 Task: Set up a 75-minute marketing strategy session to discuss upcoming campaigns and market trends.
Action: Mouse pressed left at (513, 180)
Screenshot: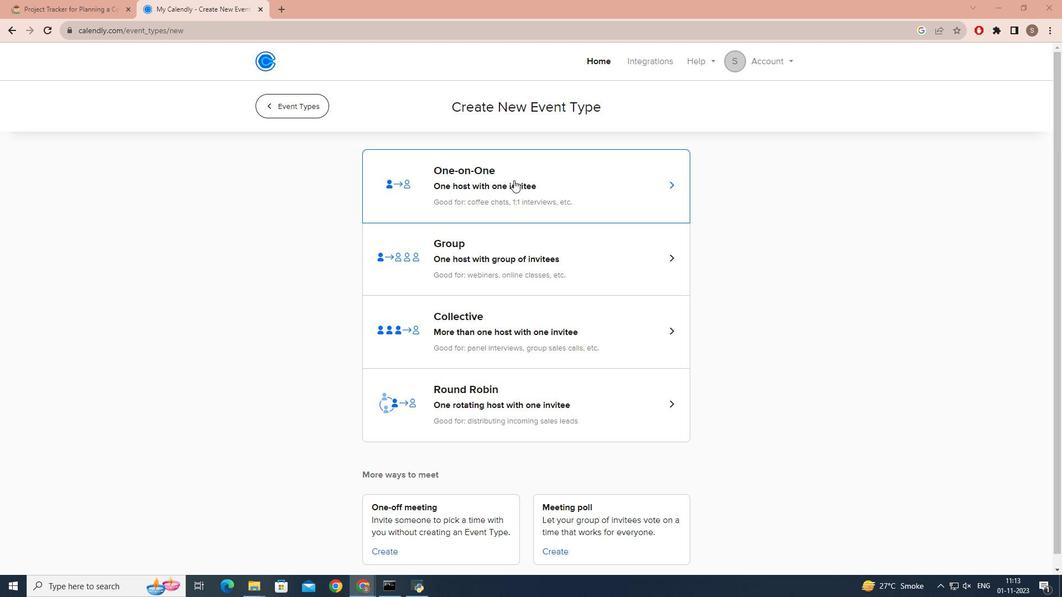 
Action: Mouse moved to (377, 257)
Screenshot: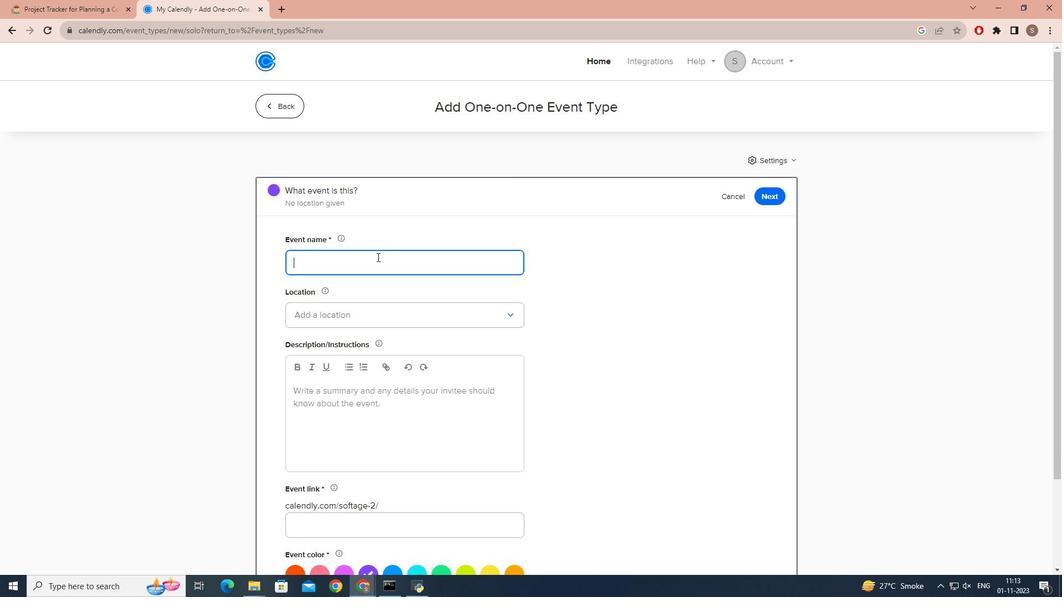 
Action: Mouse pressed left at (377, 257)
Screenshot: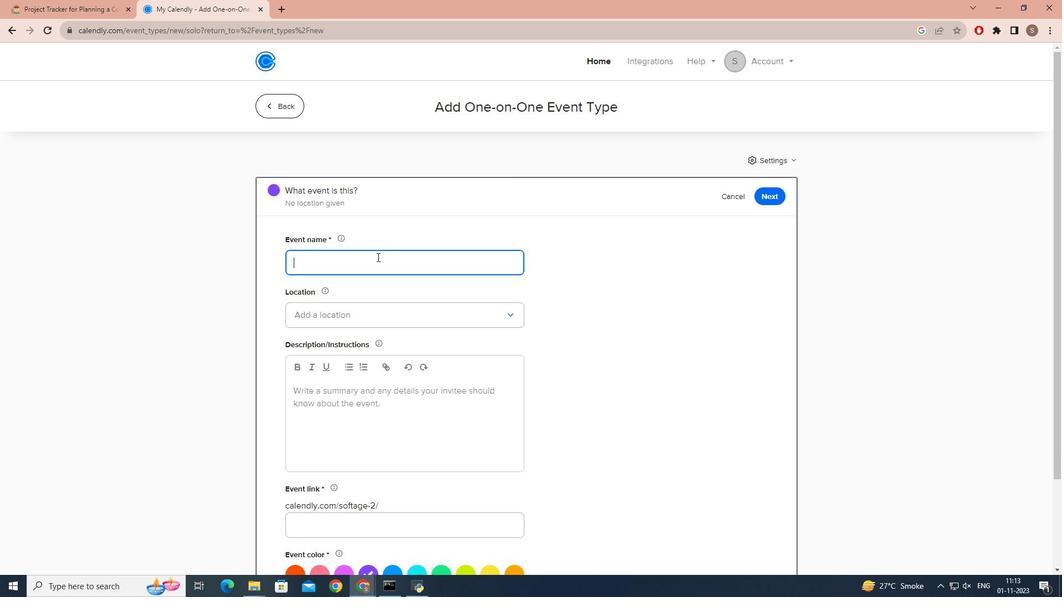 
Action: Key pressed <Key.caps_lock>M<Key.caps_lock>arketing<Key.space><Key.caps_lock>S<Key.caps_lock>trategy<Key.space><Key.caps_lock>S<Key.caps_lock>ession<Key.space>for<Key.space><Key.caps_lock>C<Key.caps_lock>ampaigns<Key.space>and<Key.space><Key.caps_lock>M<Key.caps_lock>arket<Key.space><Key.caps_lock>T<Key.caps_lock>rends
Screenshot: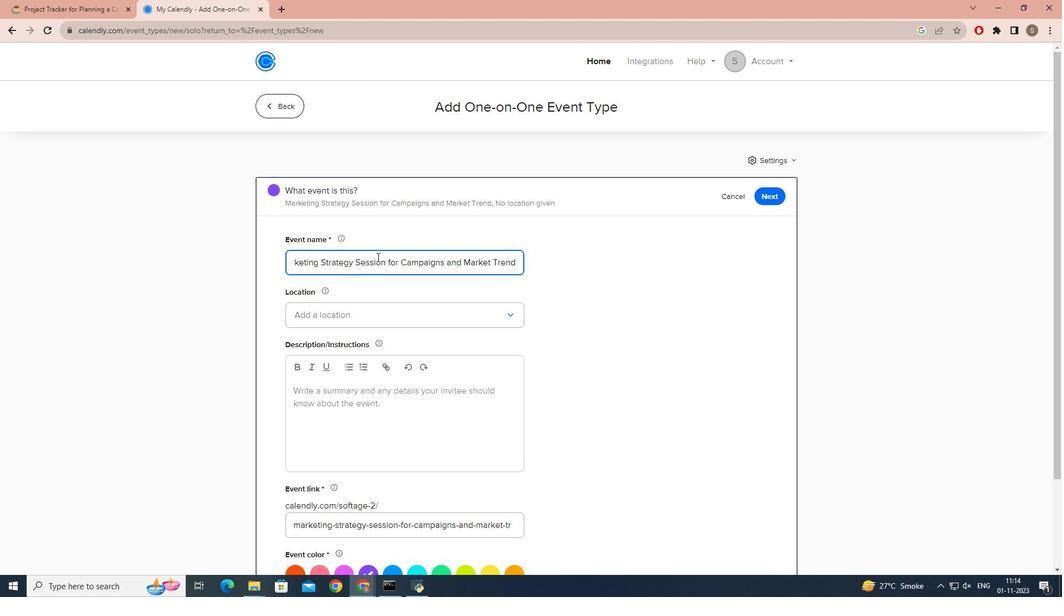 
Action: Mouse moved to (579, 346)
Screenshot: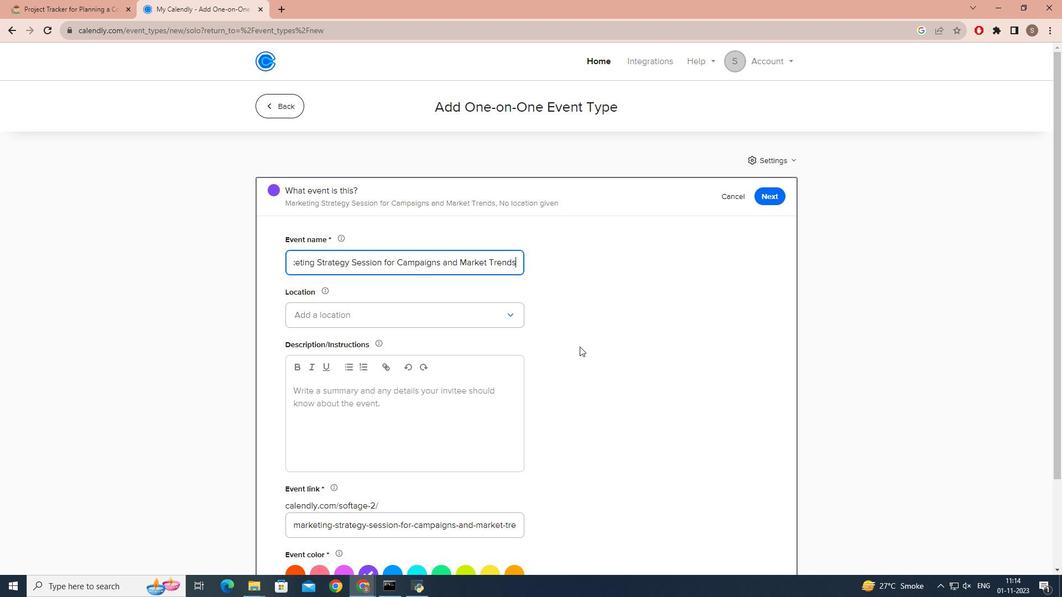 
Action: Mouse pressed left at (579, 346)
Screenshot: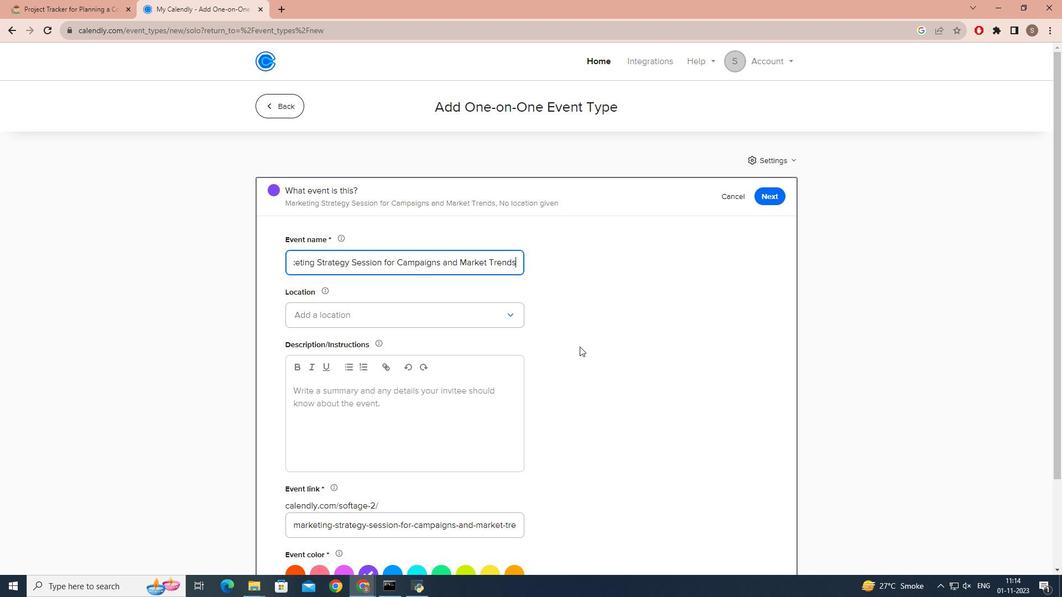 
Action: Mouse moved to (418, 321)
Screenshot: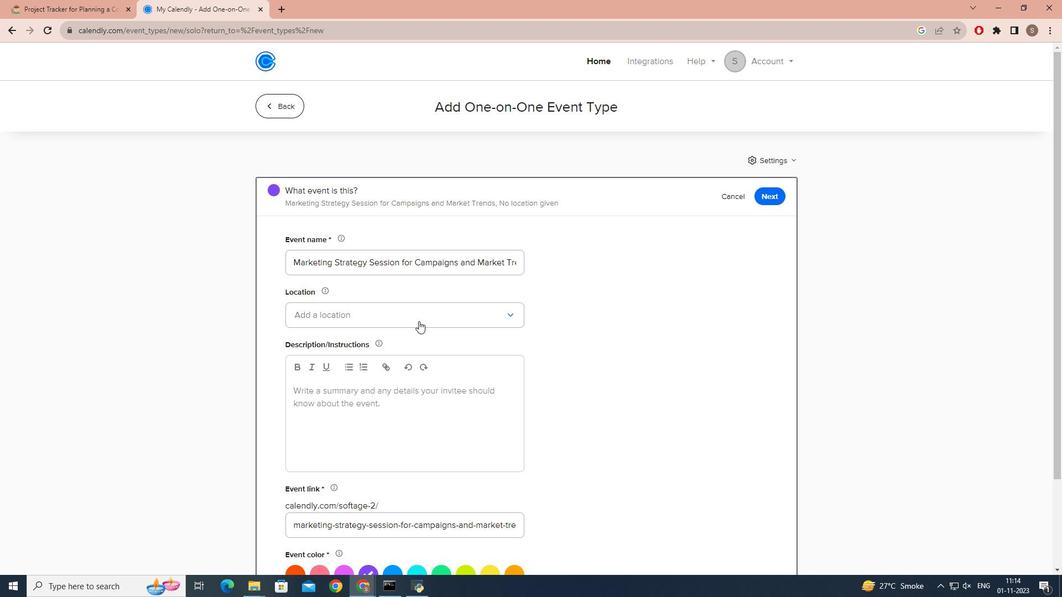 
Action: Mouse pressed left at (418, 321)
Screenshot: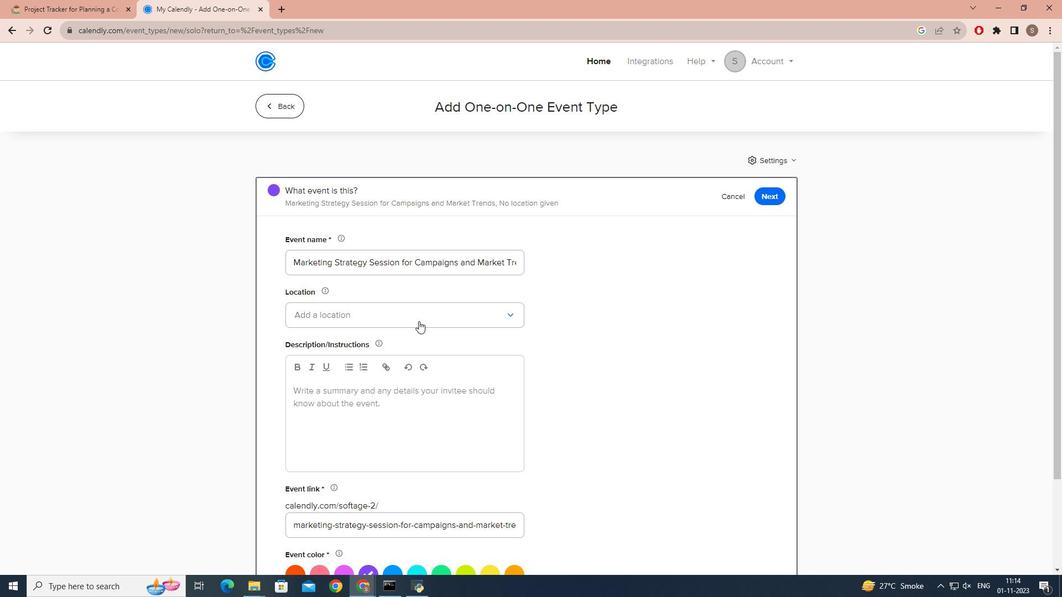
Action: Mouse moved to (410, 402)
Screenshot: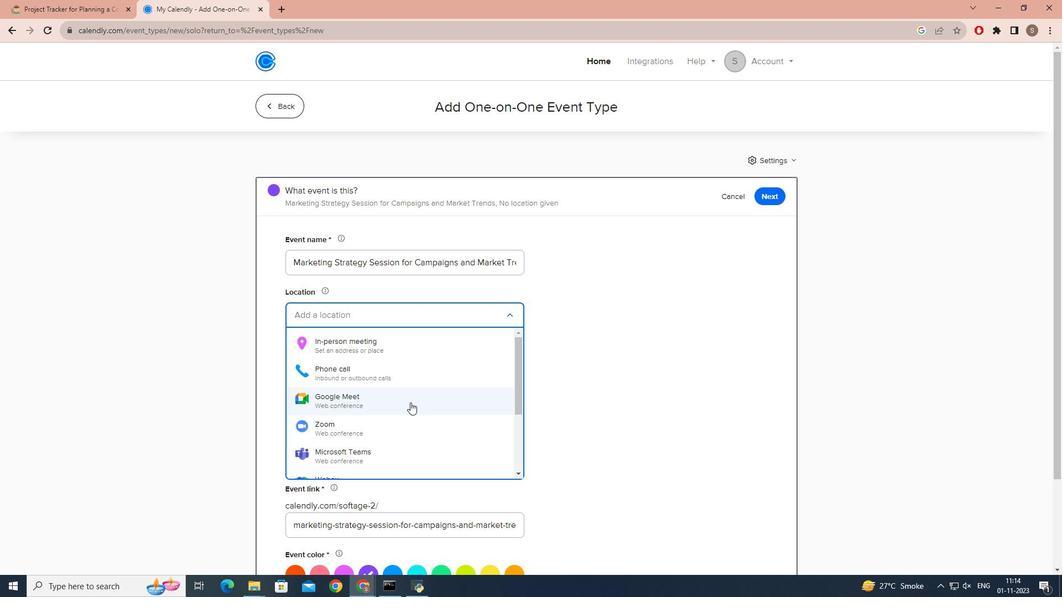 
Action: Mouse pressed left at (410, 402)
Screenshot: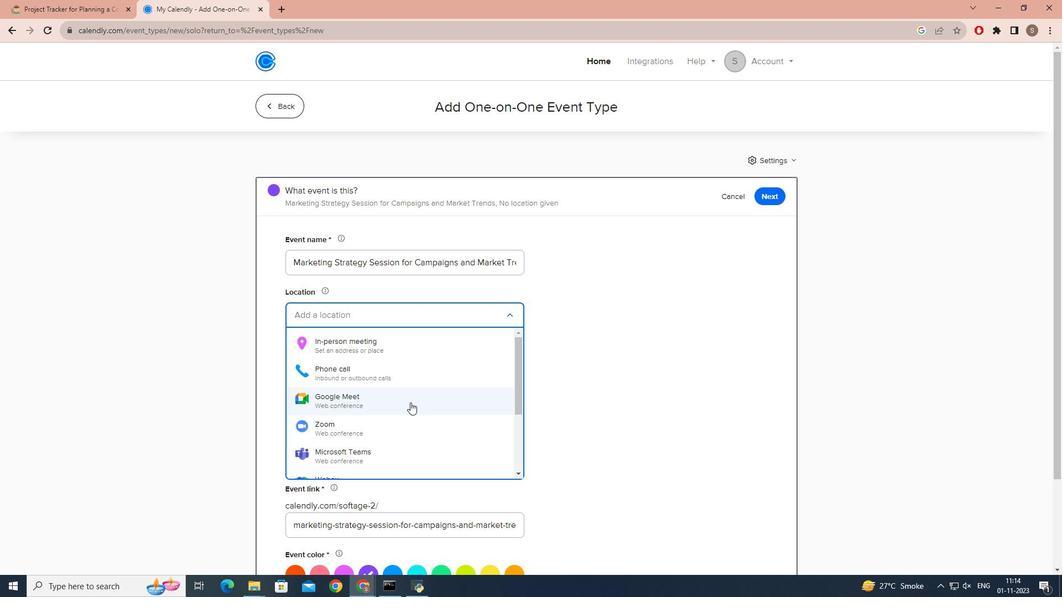 
Action: Mouse moved to (378, 420)
Screenshot: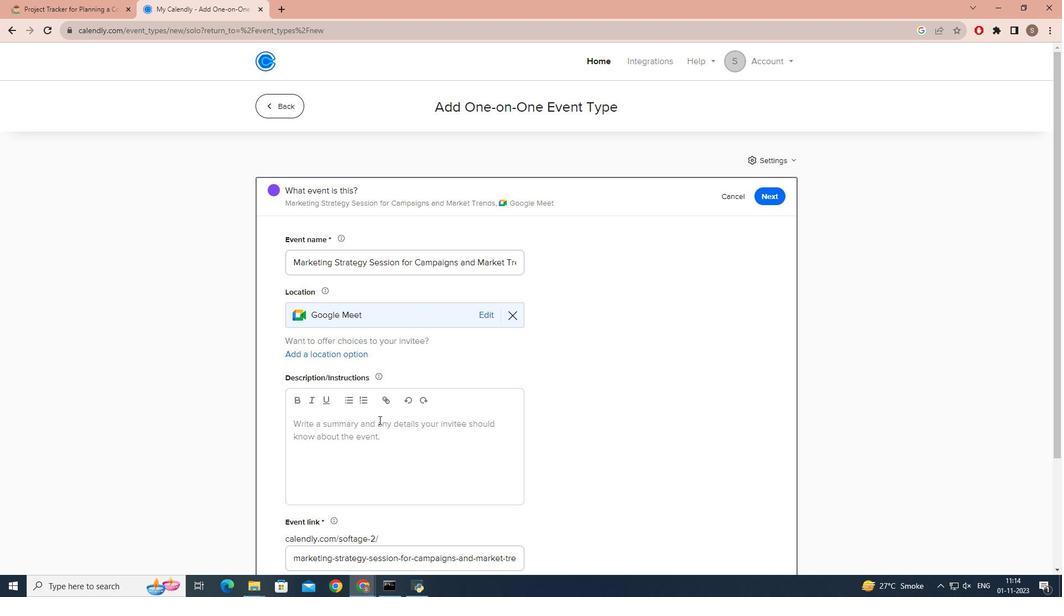 
Action: Mouse pressed left at (378, 420)
Screenshot: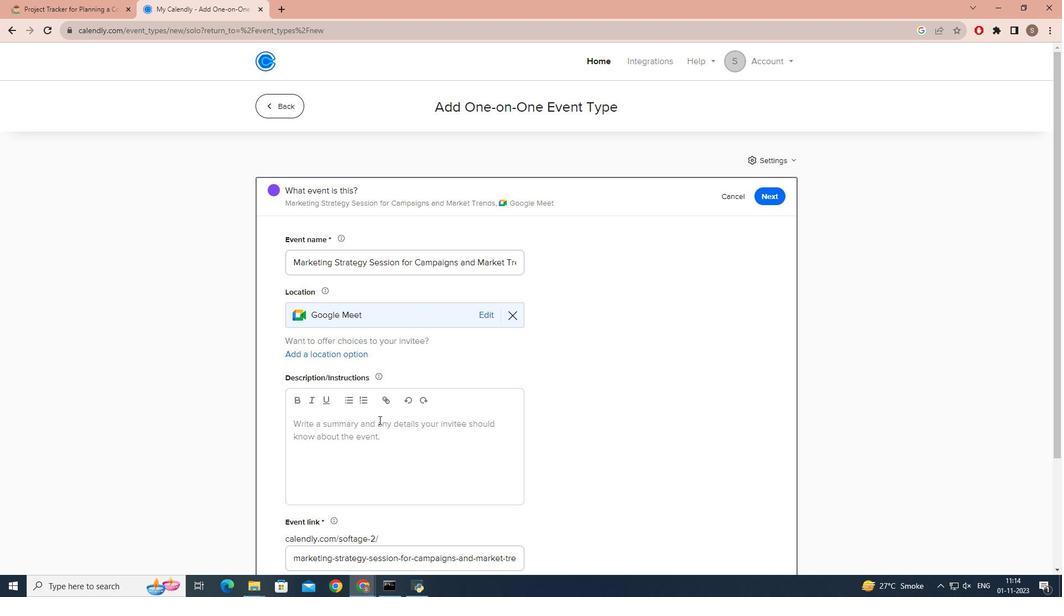 
Action: Mouse moved to (376, 422)
Screenshot: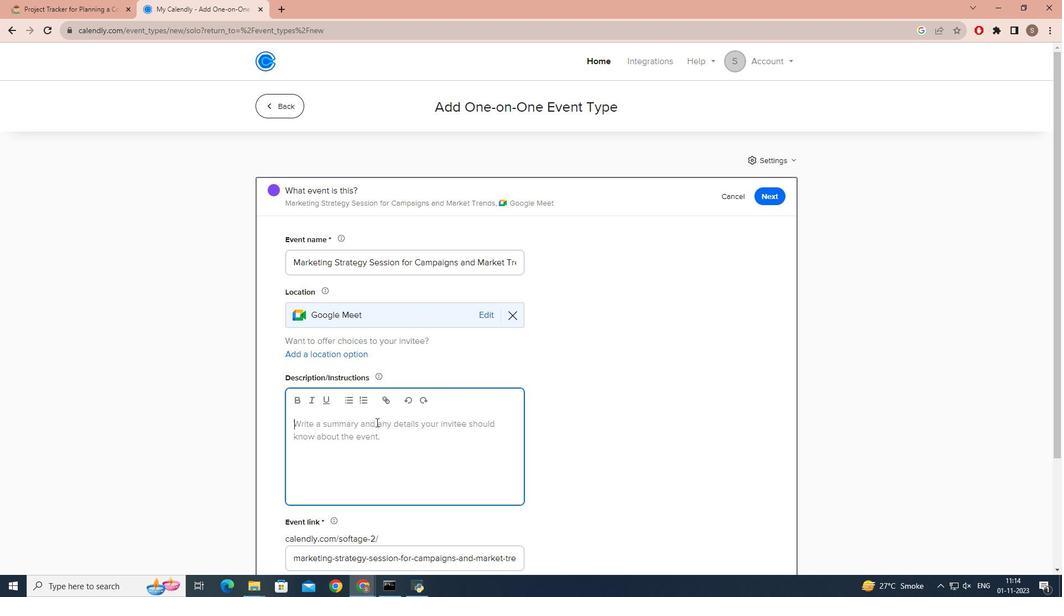 
Action: Key pressed <Key.caps_lock>T<Key.caps_lock>his<Key.space>personi<Key.backspace>alized<Key.space>meeting<Key.space>is<Key.space>designed<Key.space>to<Key.space>delve<Key.space>into<Key.space>upcoming<Key.space>campaigns,<Key.space>explore<Key.space>market<Key.space>trends,<Key.space>and<Key.space>collaboratively<Key.space>strategize<Key.space>for<Key.space>success
Screenshot: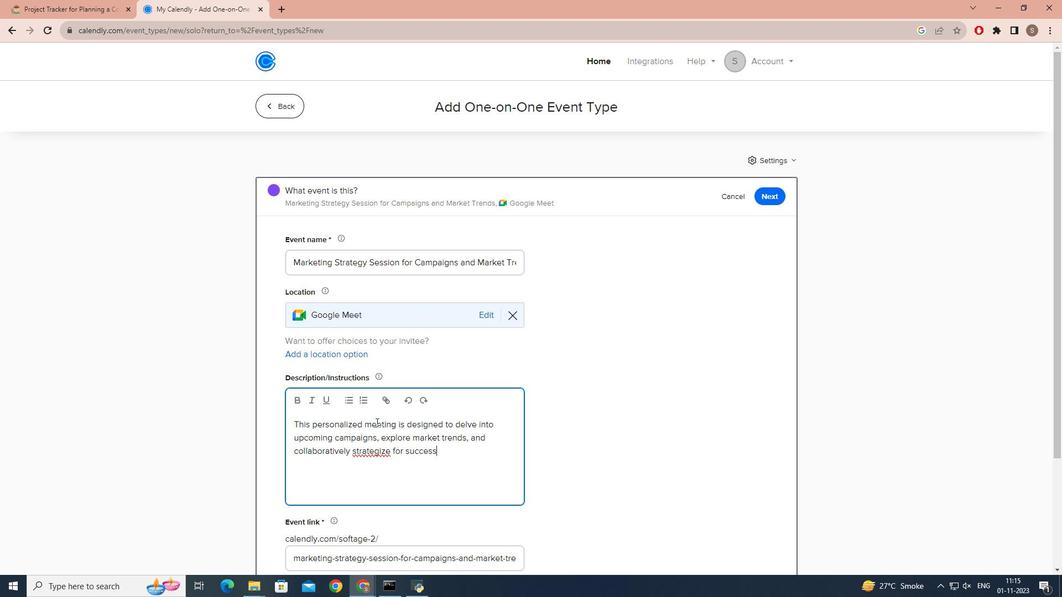 
Action: Mouse moved to (443, 453)
Screenshot: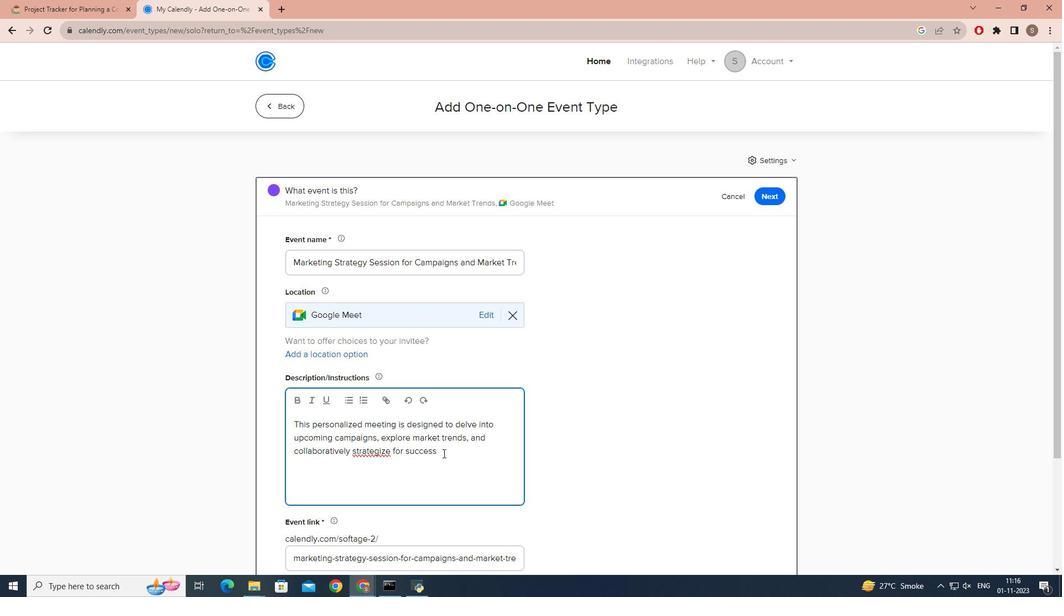 
Action: Mouse pressed left at (443, 453)
Screenshot: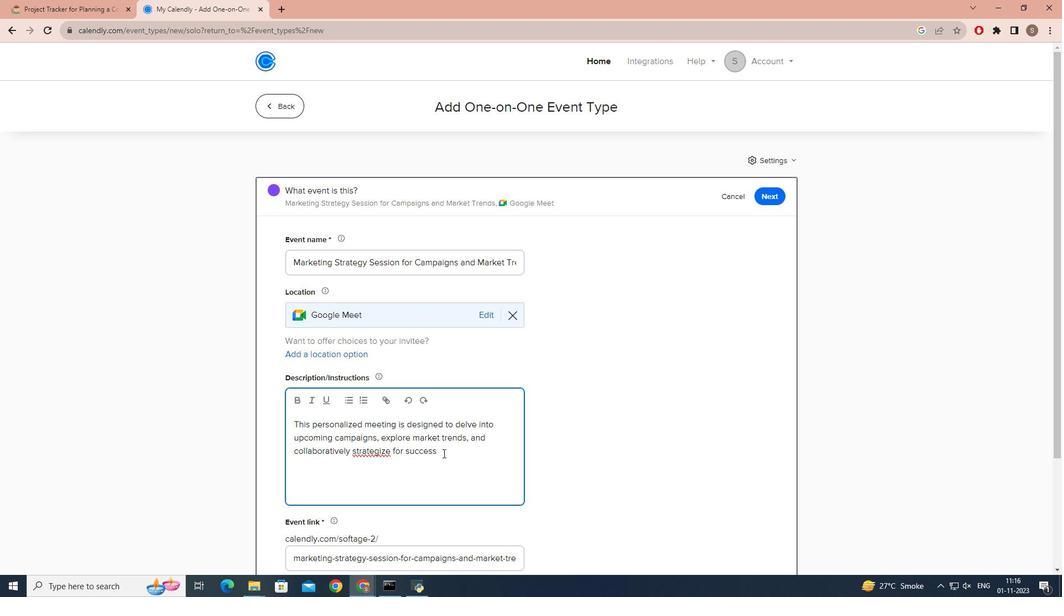 
Action: Key pressed .<Key.space><Key.caps_lock>D<Key.caps_lock>uring<Key.space>our<Key.space>session,<Key.space>we'll<Key.space>review<Key.space>previous<Key.space>campaigns,<Key.space>analyze<Key.space>market<Key.space>trends,<Key.space>plan<Key.space>upcoming<Key.space>initiatives,<Key.space>and<Key.space>outline<Key.space>actionable<Key.space>strategies<Key.space>to<Key.space>drive<Key.space>your<Key.space>marketing<Key.space>eforts<Key.backspace><Key.backspace><Key.backspace><Key.backspace>forts<Key.space>forward.<Key.space><Key.caps_lock>L<Key.caps_lock>ooking<Key.space>forward<Key.space>to<Key.space>a<Key.space>productive<Key.space>and<Key.space>insightful<Key.space>discussion.<Key.space>
Screenshot: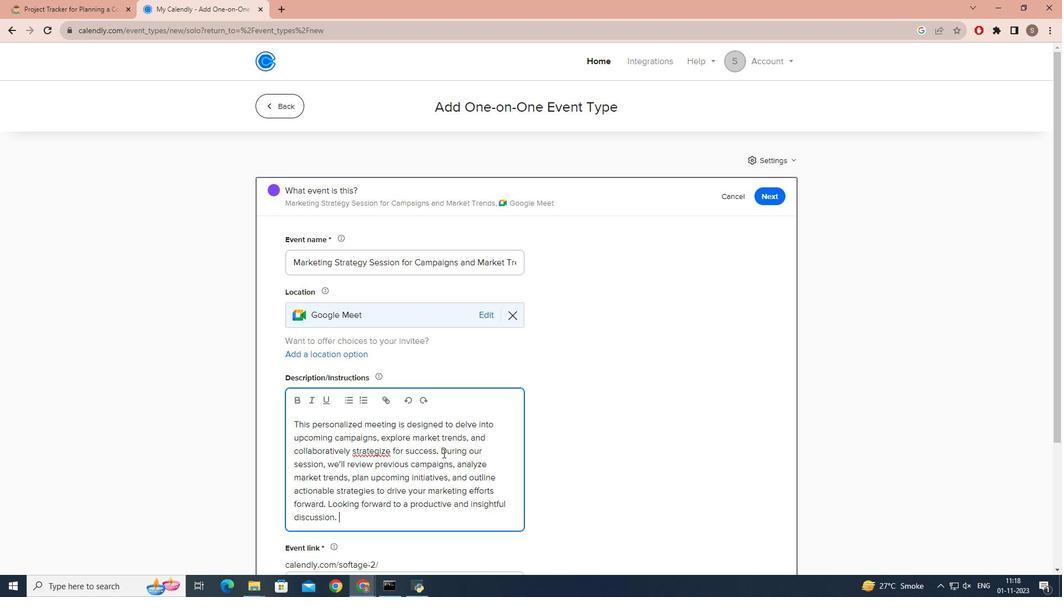 
Action: Mouse moved to (476, 456)
Screenshot: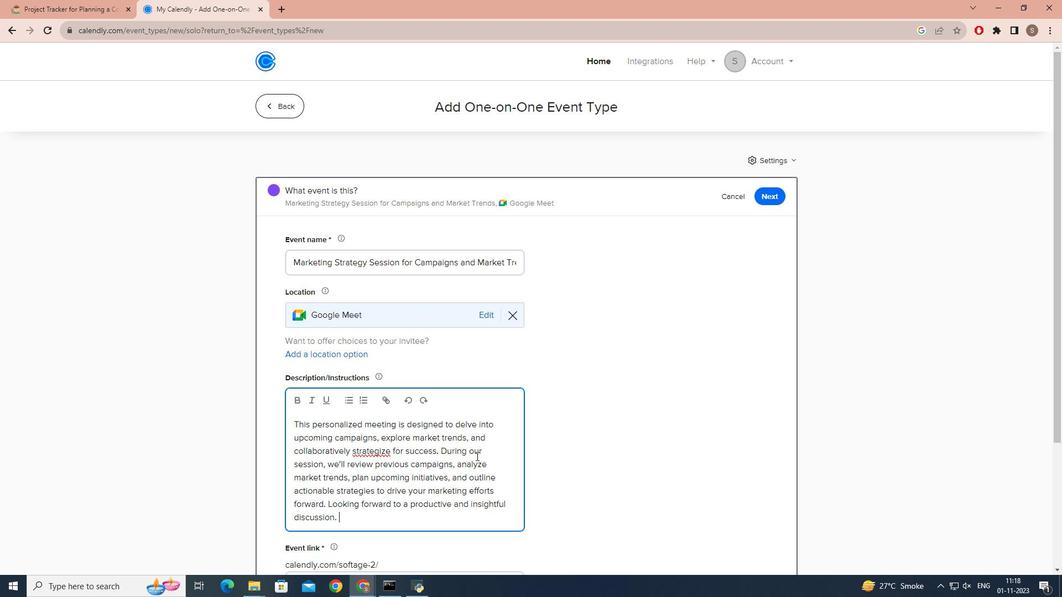 
Action: Mouse scrolled (476, 455) with delta (0, 0)
Screenshot: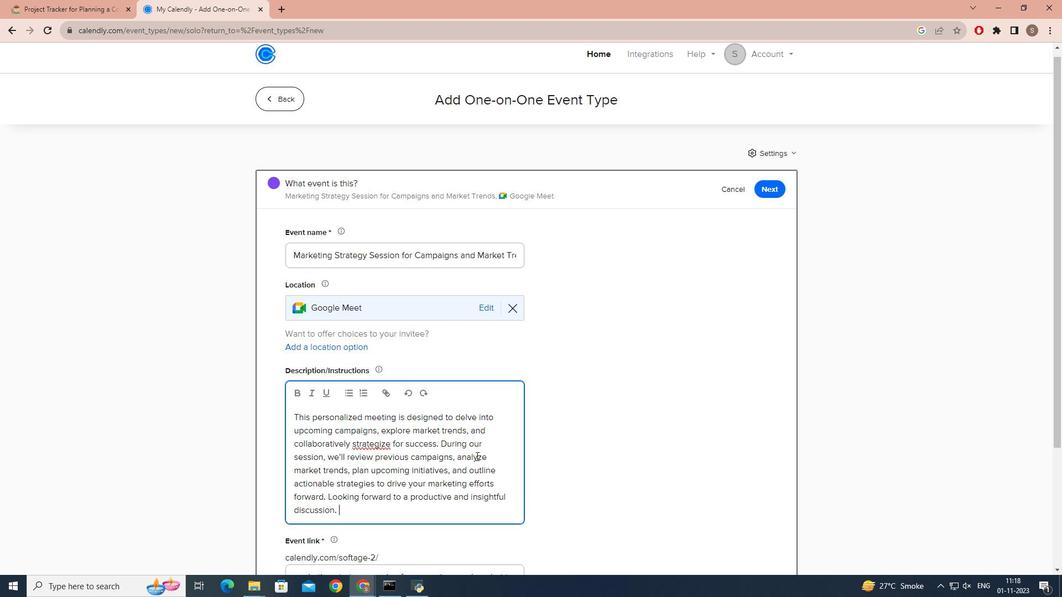 
Action: Mouse moved to (473, 457)
Screenshot: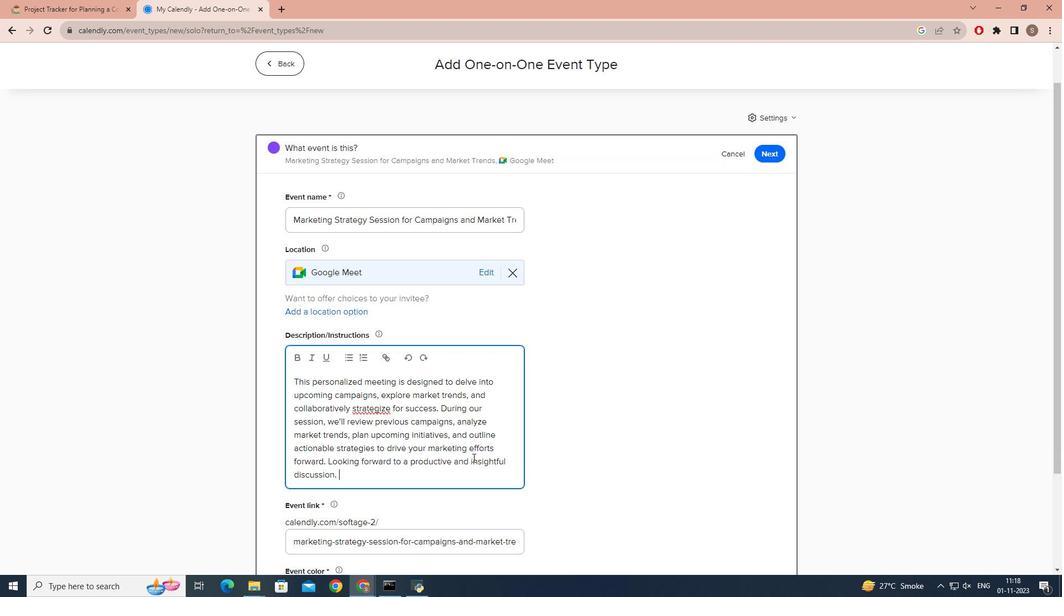 
Action: Mouse scrolled (473, 456) with delta (0, 0)
Screenshot: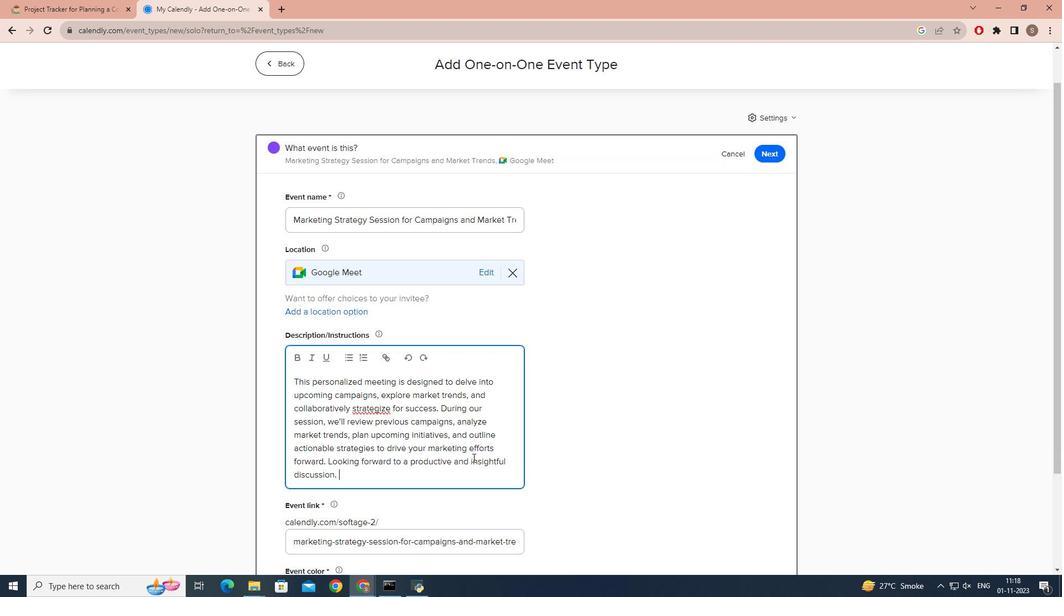 
Action: Mouse moved to (474, 526)
Screenshot: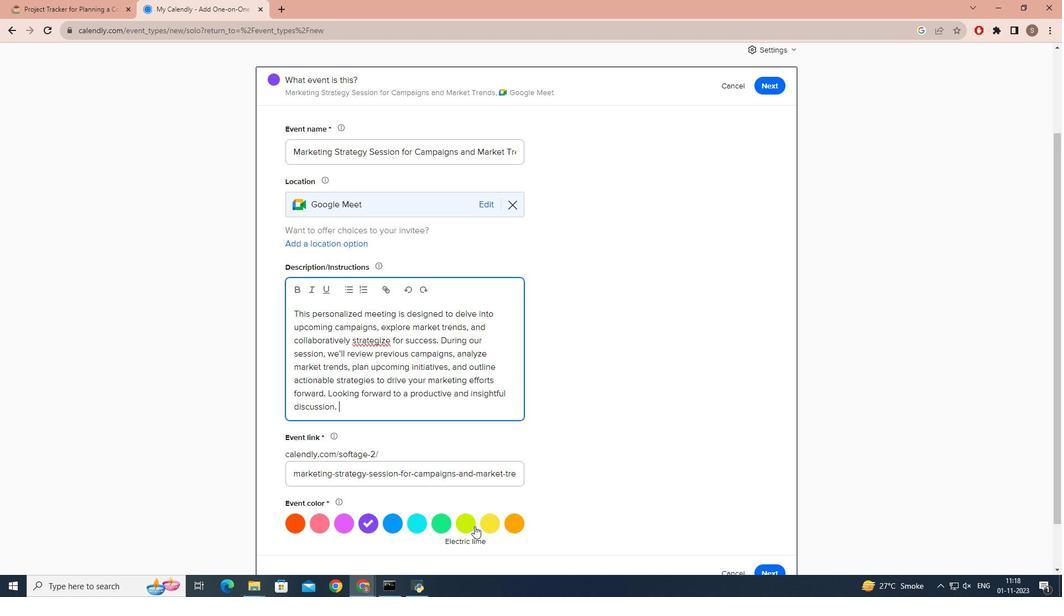 
Action: Mouse pressed left at (474, 526)
Screenshot: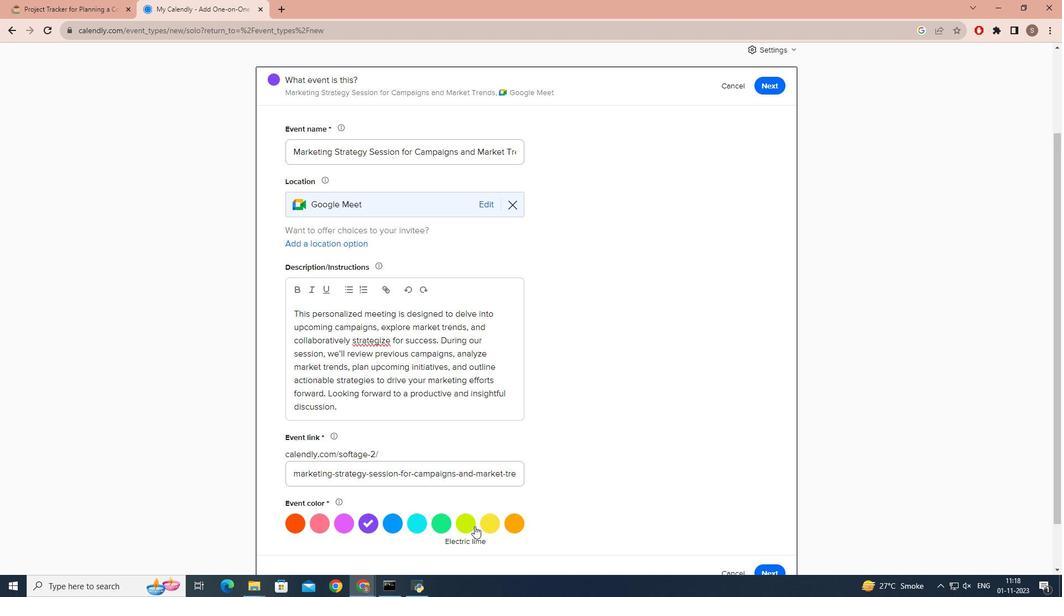 
Action: Mouse moved to (689, 534)
Screenshot: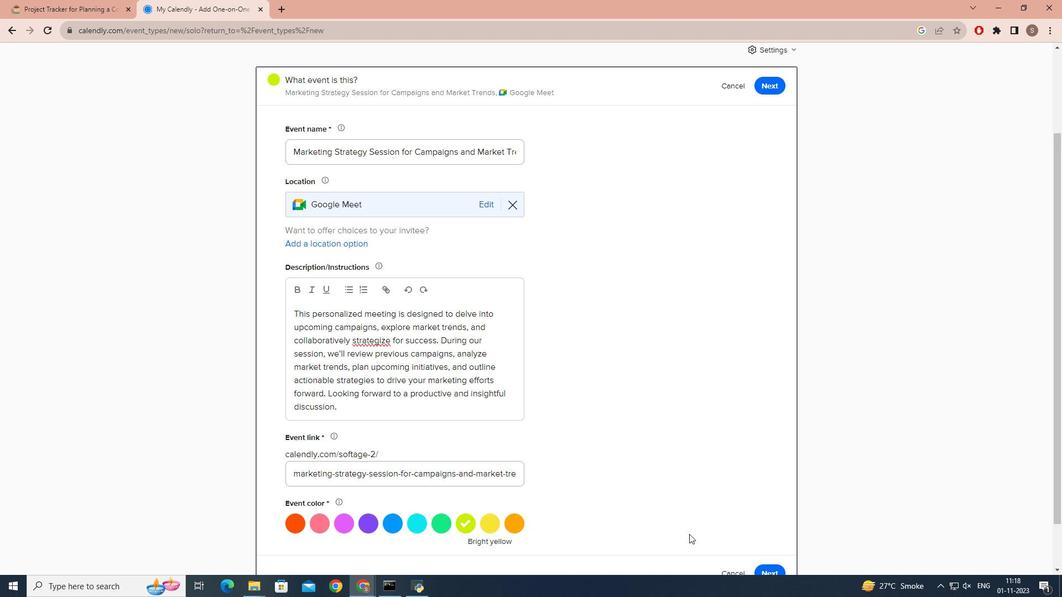 
Action: Mouse scrolled (689, 533) with delta (0, 0)
Screenshot: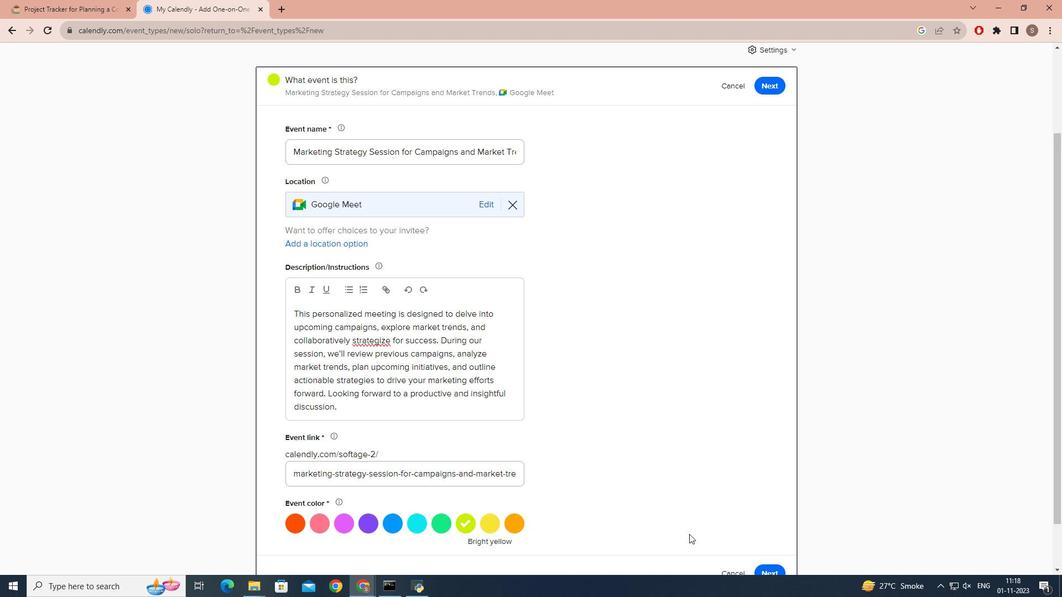 
Action: Mouse scrolled (689, 533) with delta (0, 0)
Screenshot: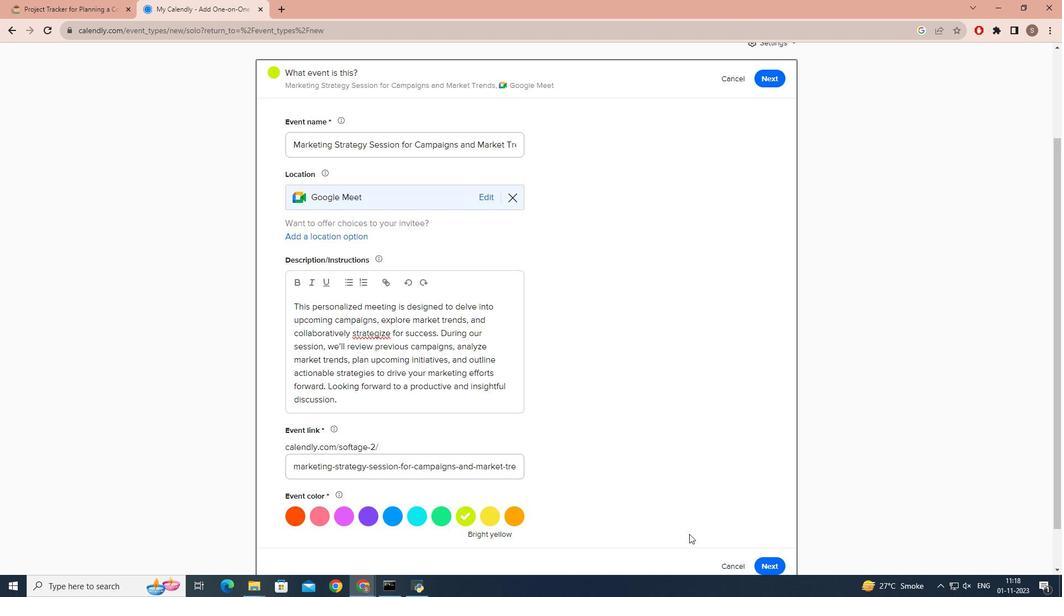 
Action: Mouse scrolled (689, 533) with delta (0, 0)
Screenshot: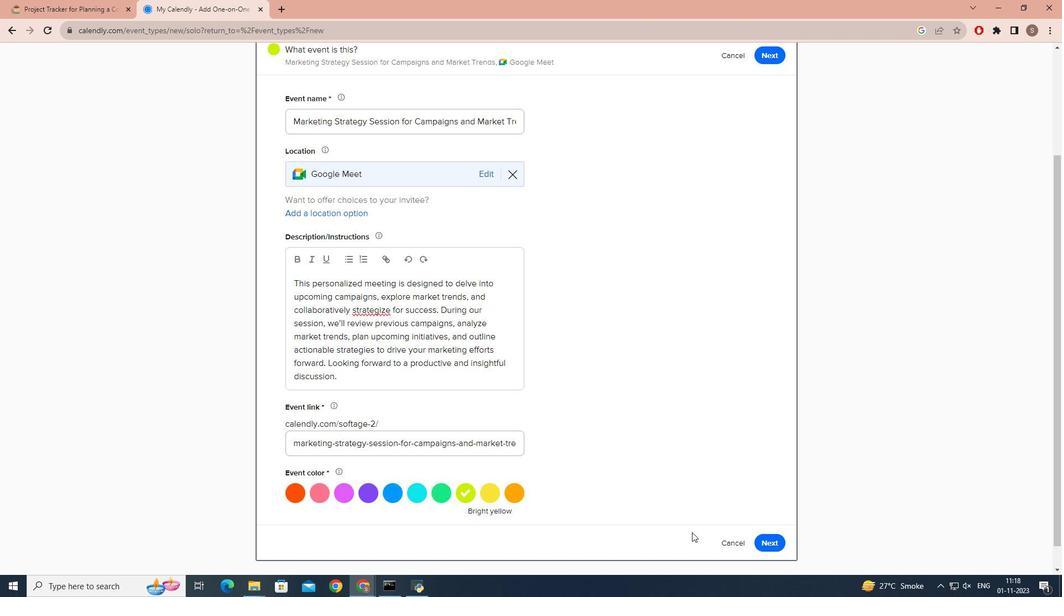 
Action: Mouse moved to (761, 515)
Screenshot: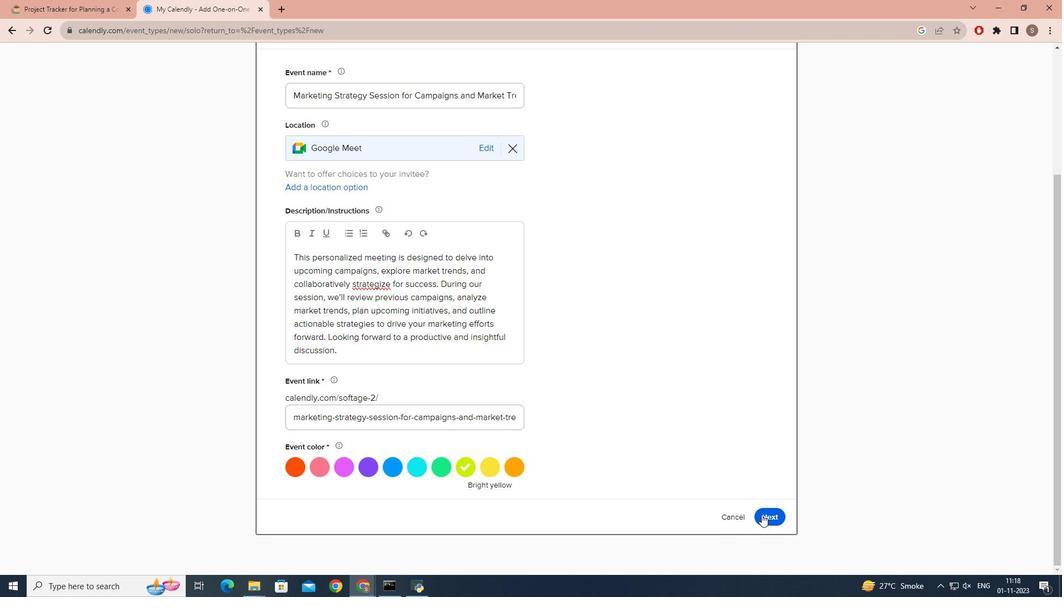 
Action: Mouse pressed left at (761, 515)
Screenshot: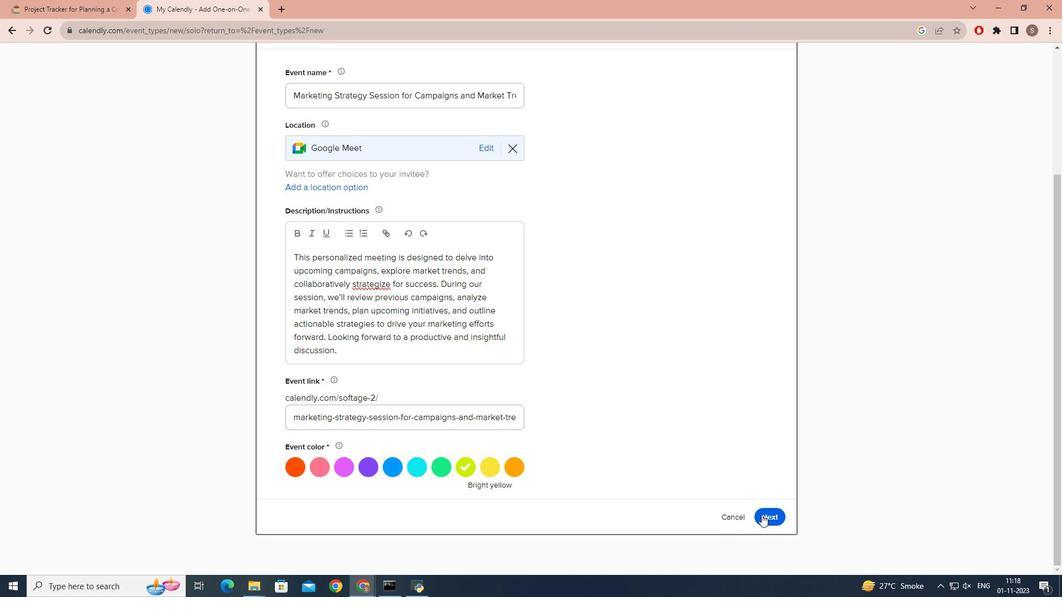 
Action: Mouse moved to (390, 116)
Screenshot: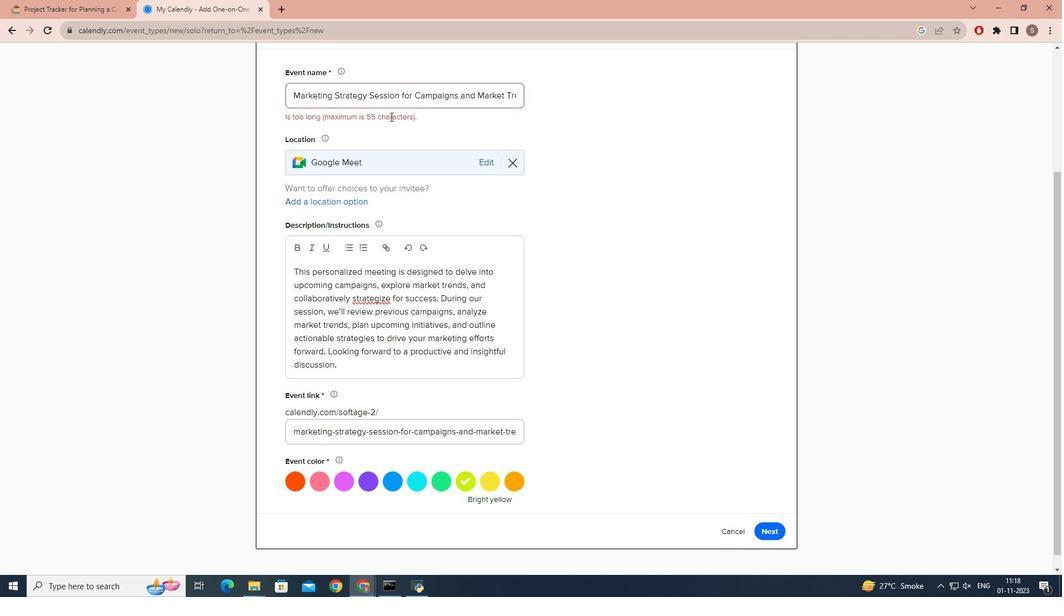 
Action: Mouse scrolled (390, 117) with delta (0, 0)
Screenshot: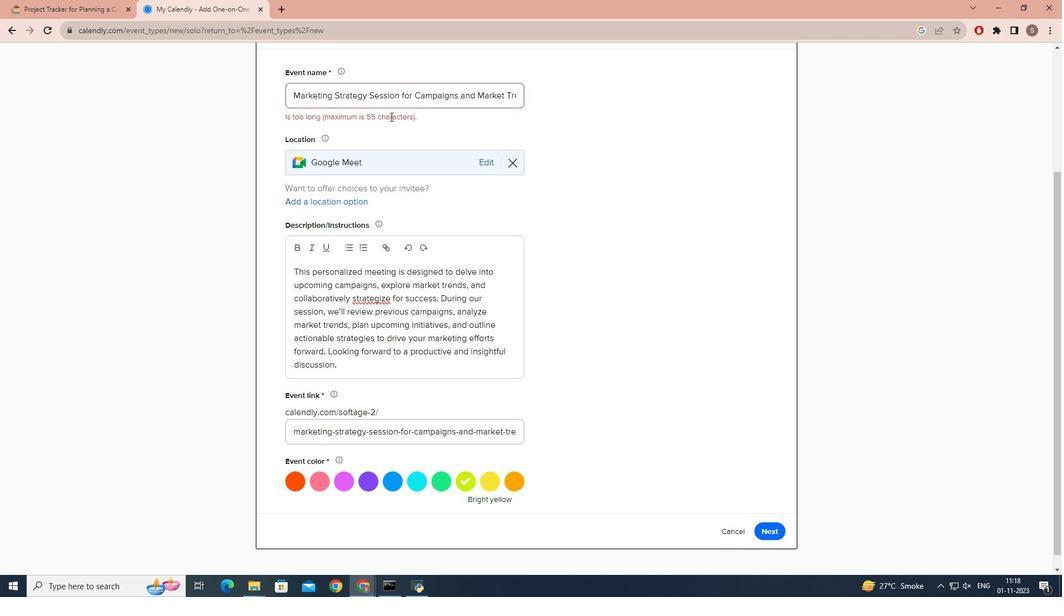 
Action: Mouse scrolled (390, 117) with delta (0, 0)
Screenshot: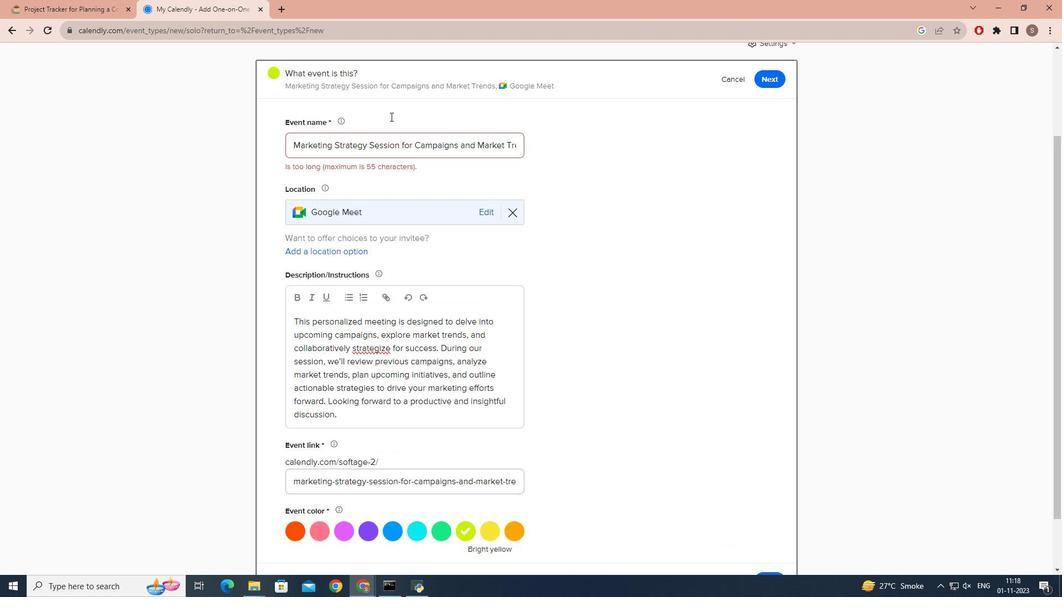 
Action: Mouse moved to (415, 205)
Screenshot: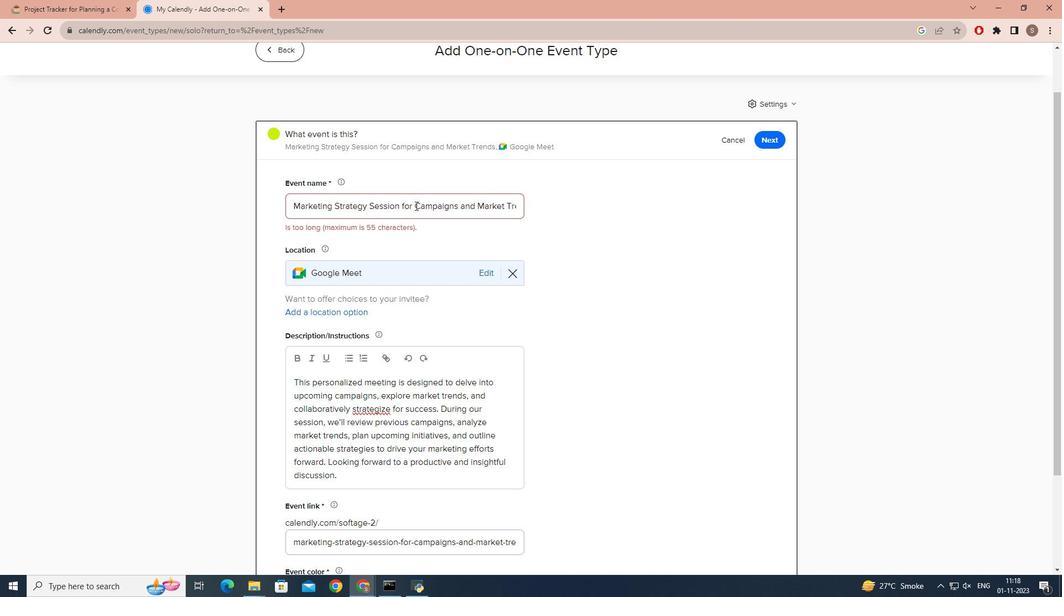 
Action: Mouse pressed left at (415, 205)
Screenshot: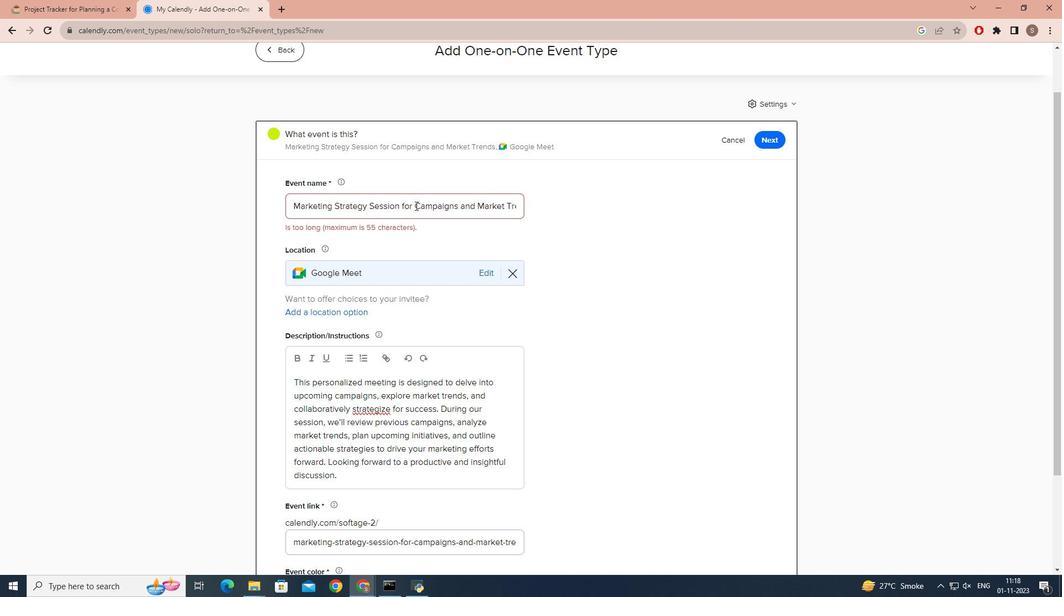
Action: Mouse moved to (476, 207)
Screenshot: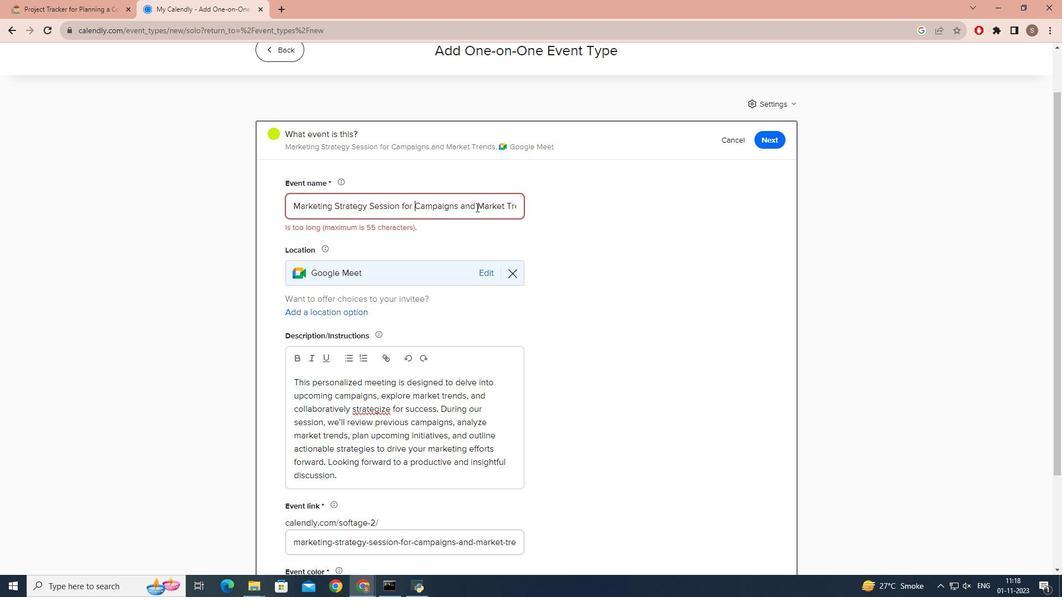 
Action: Mouse pressed left at (476, 207)
Screenshot: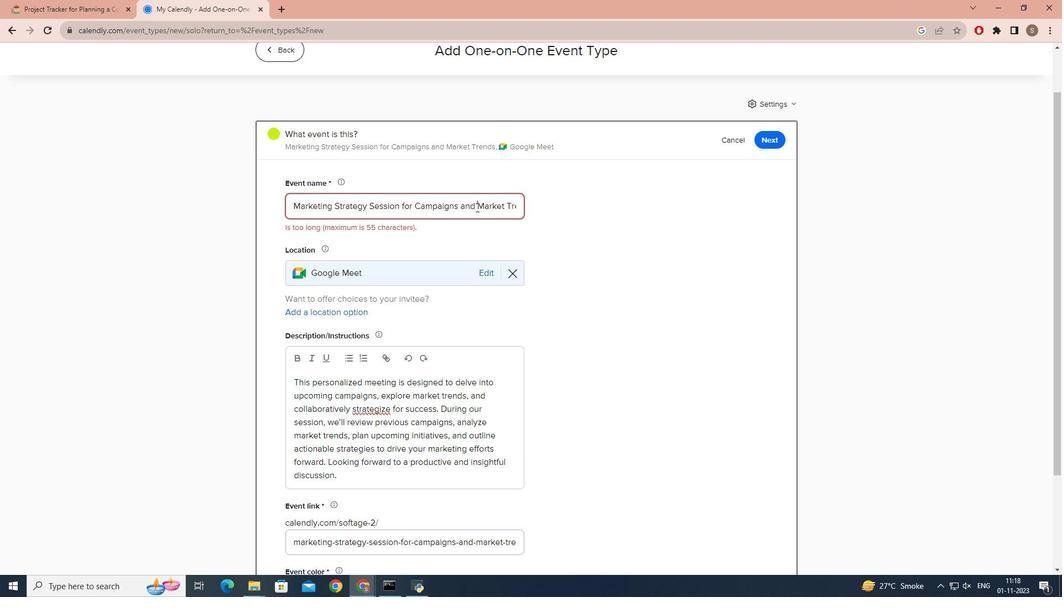 
Action: Mouse moved to (506, 206)
Screenshot: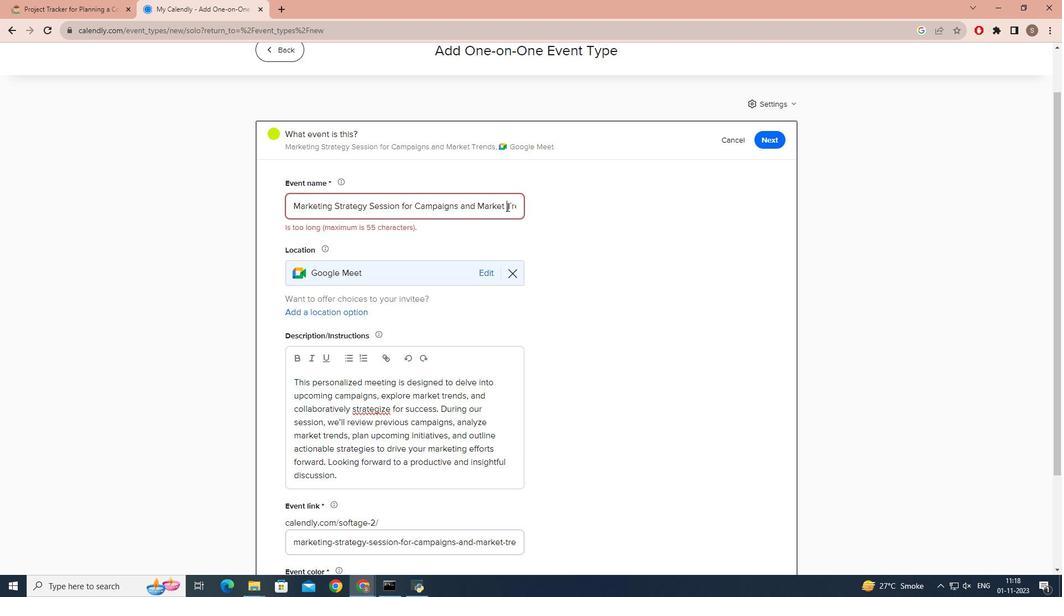 
Action: Mouse pressed left at (506, 206)
Screenshot: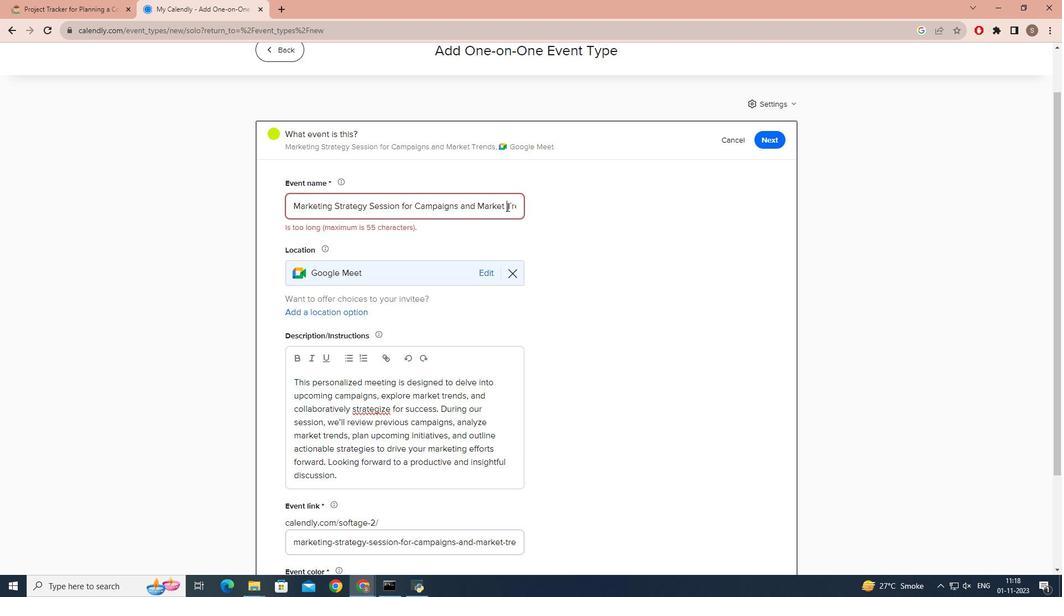 
Action: Mouse moved to (507, 206)
Screenshot: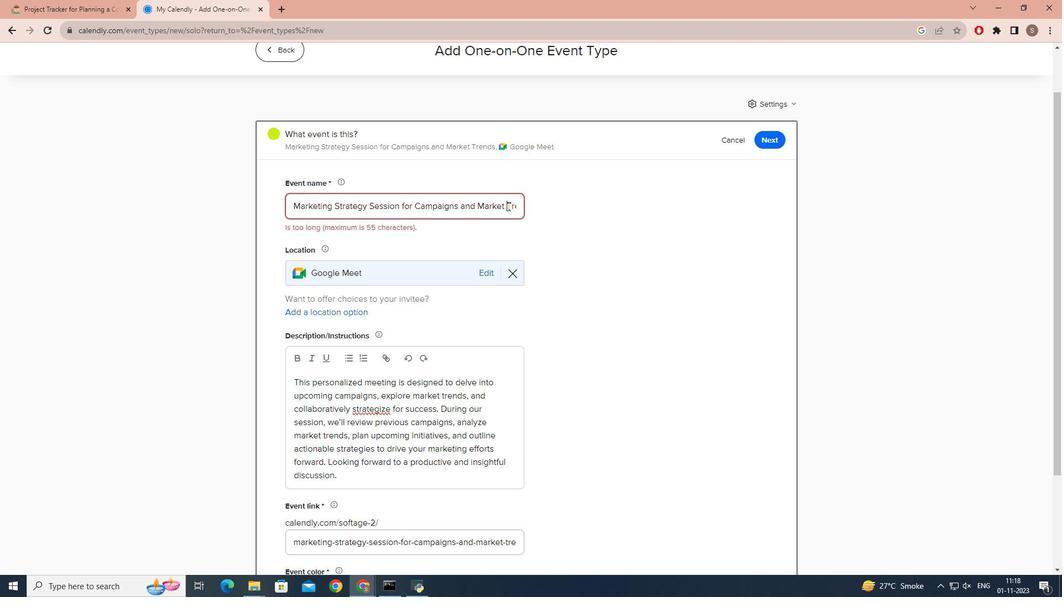 
Action: Key pressed <Key.backspace><Key.backspace><Key.backspace><Key.backspace><Key.backspace><Key.backspace><Key.backspace><Key.backspace><Key.backspace><Key.backspace><Key.backspace>
Screenshot: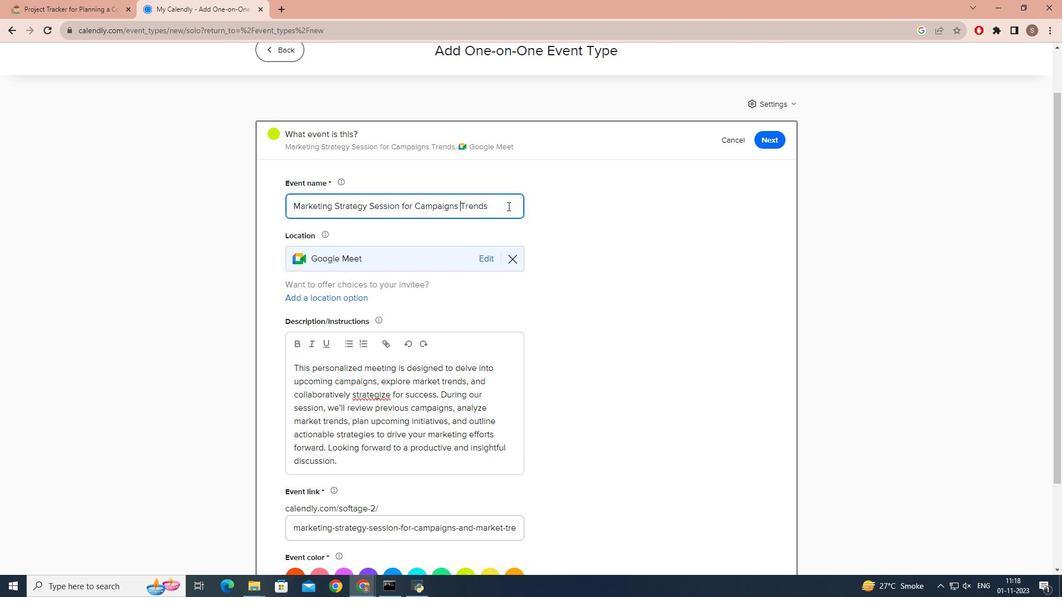 
Action: Mouse moved to (518, 231)
Screenshot: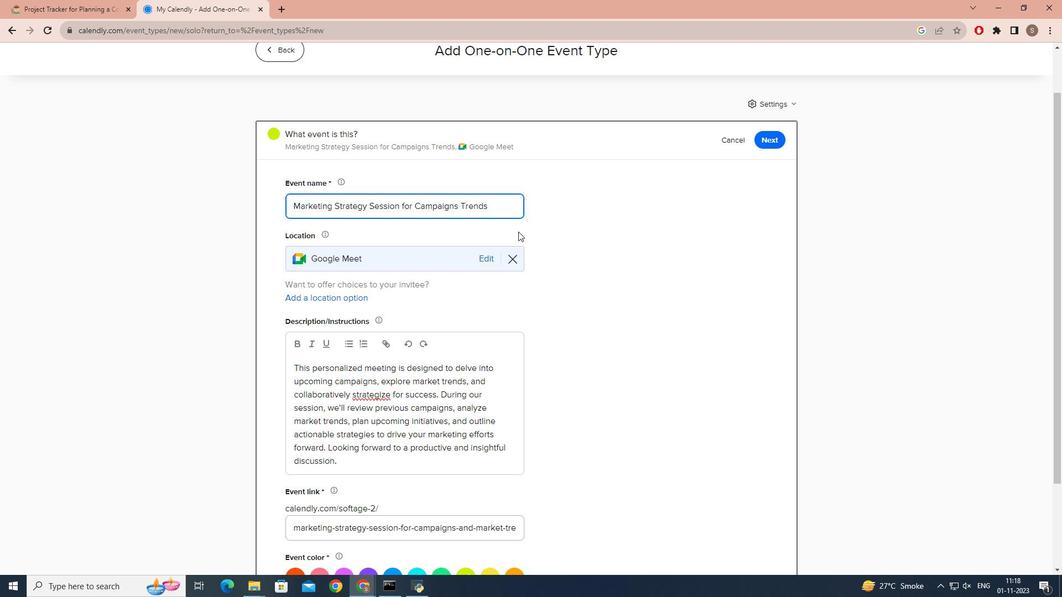 
Action: Mouse scrolled (518, 231) with delta (0, 0)
Screenshot: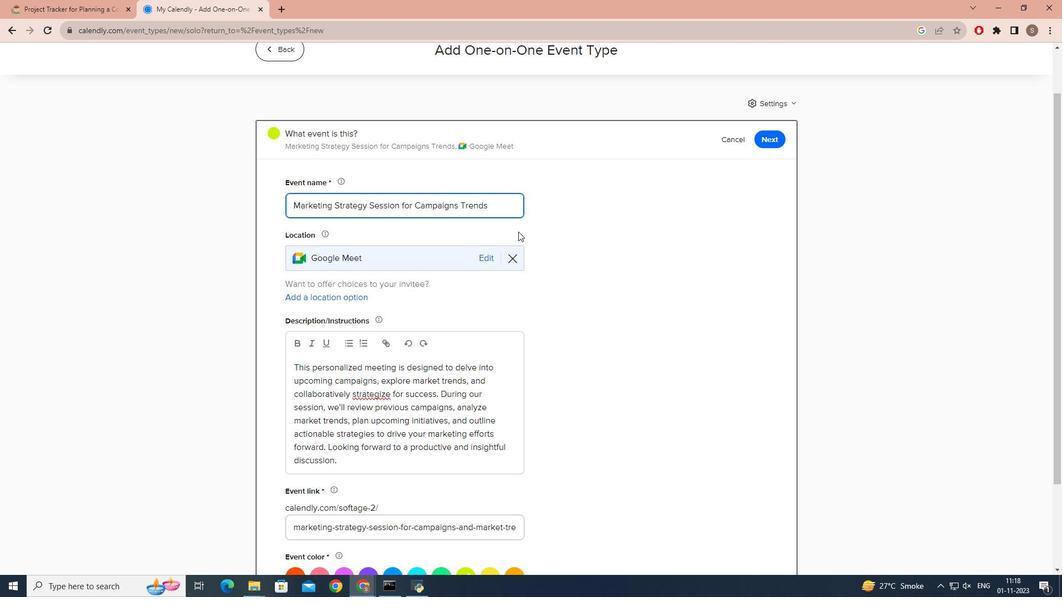 
Action: Mouse scrolled (518, 231) with delta (0, 0)
Screenshot: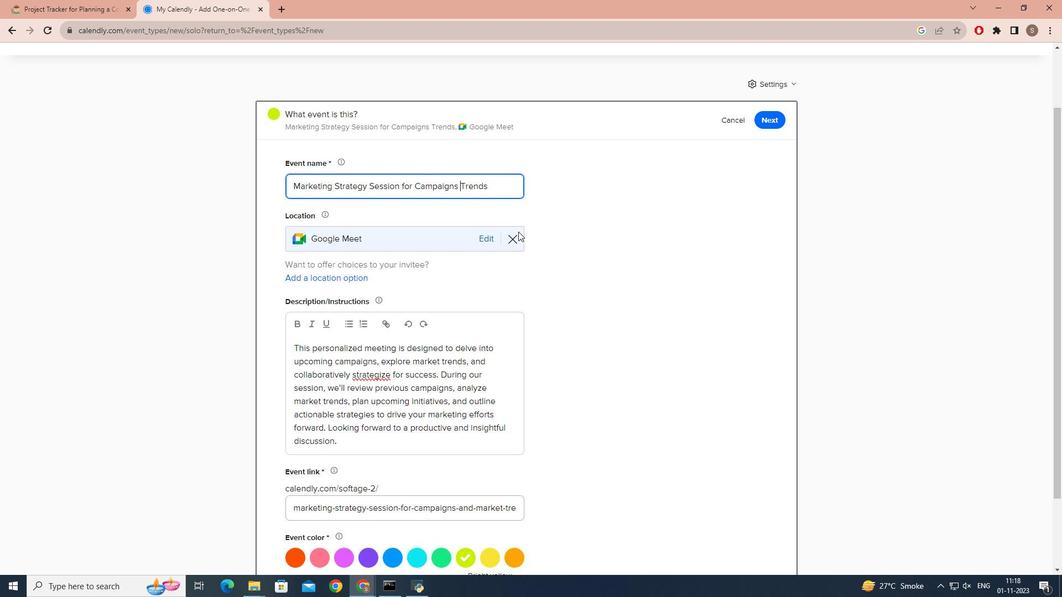 
Action: Mouse scrolled (518, 231) with delta (0, 0)
Screenshot: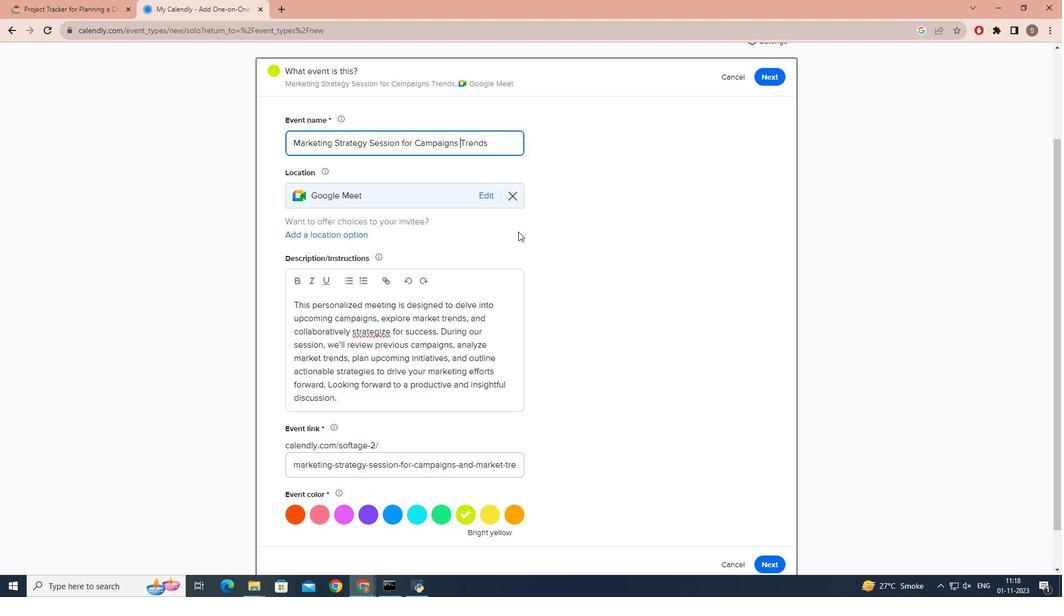 
Action: Mouse moved to (528, 253)
Screenshot: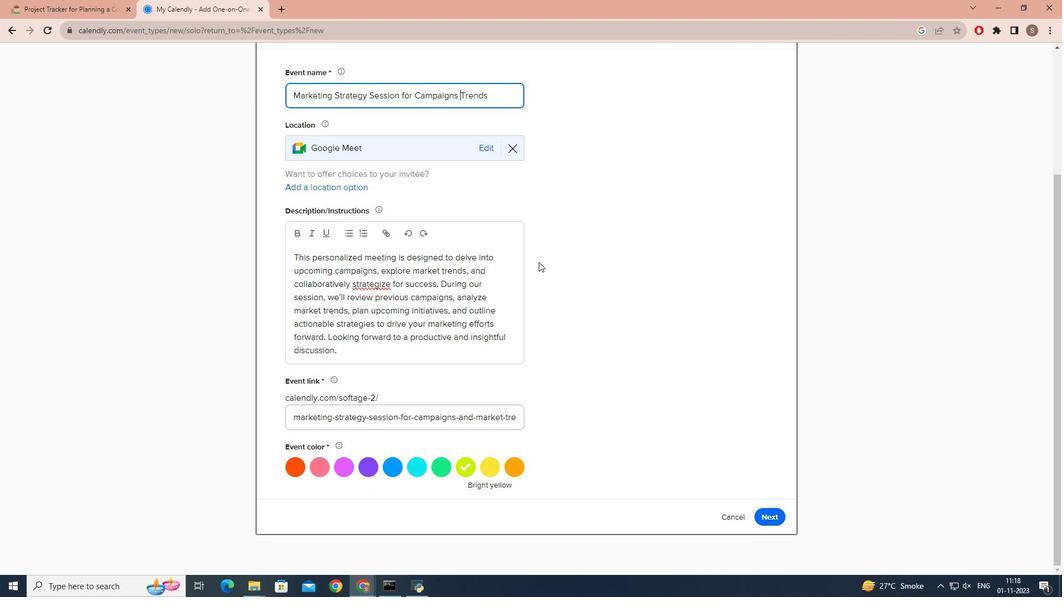 
Action: Mouse scrolled (528, 252) with delta (0, 0)
Screenshot: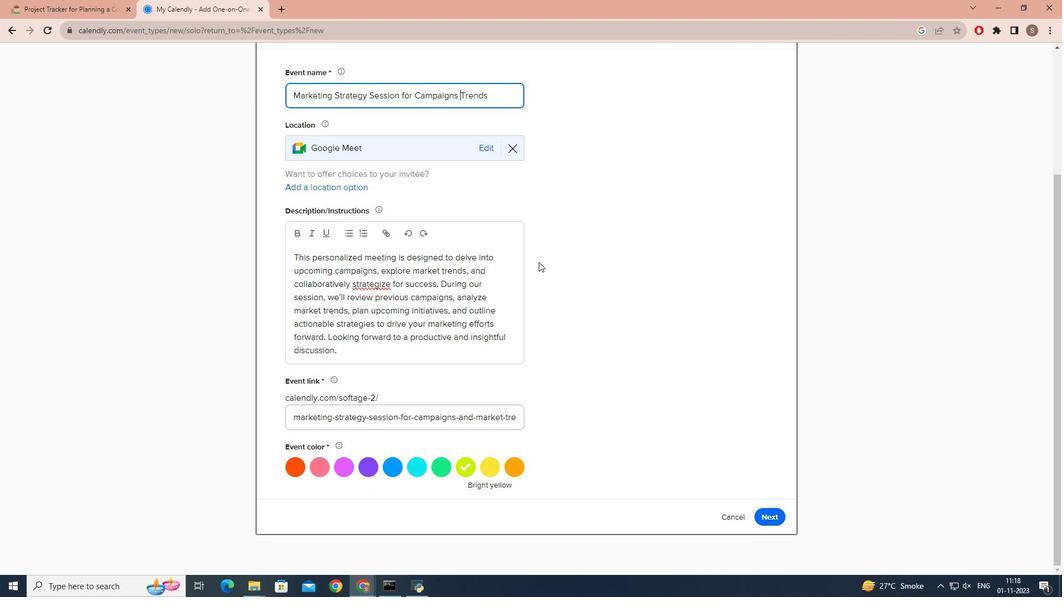 
Action: Mouse moved to (540, 264)
Screenshot: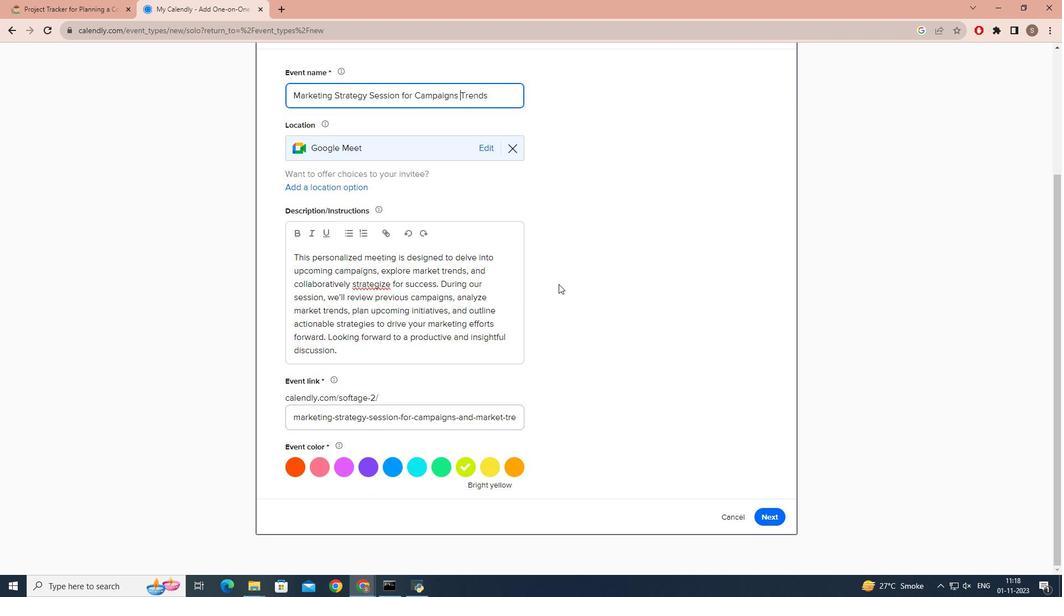 
Action: Mouse scrolled (540, 263) with delta (0, 0)
Screenshot: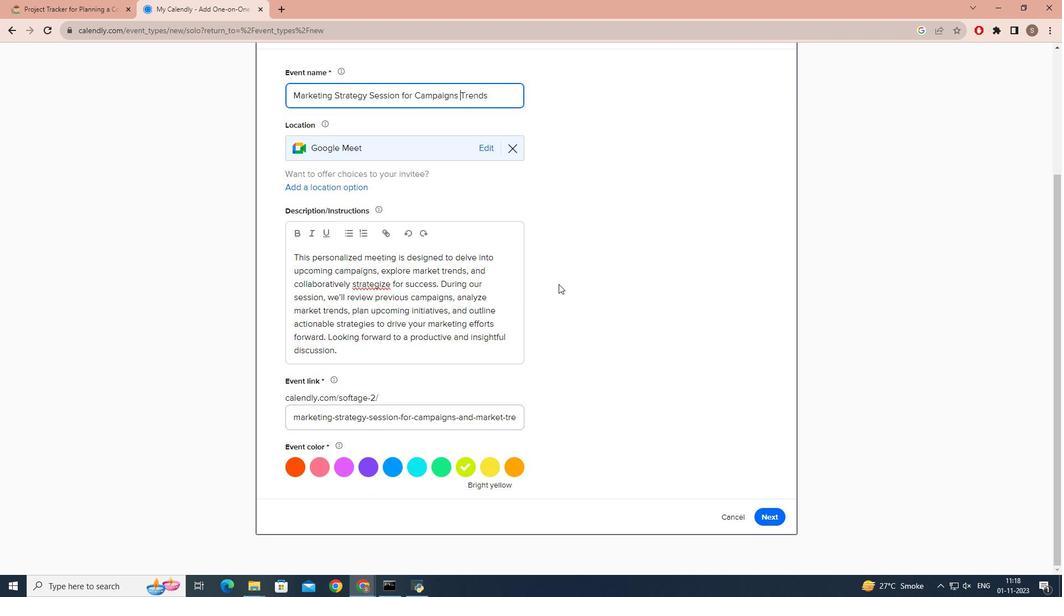 
Action: Mouse moved to (767, 511)
Screenshot: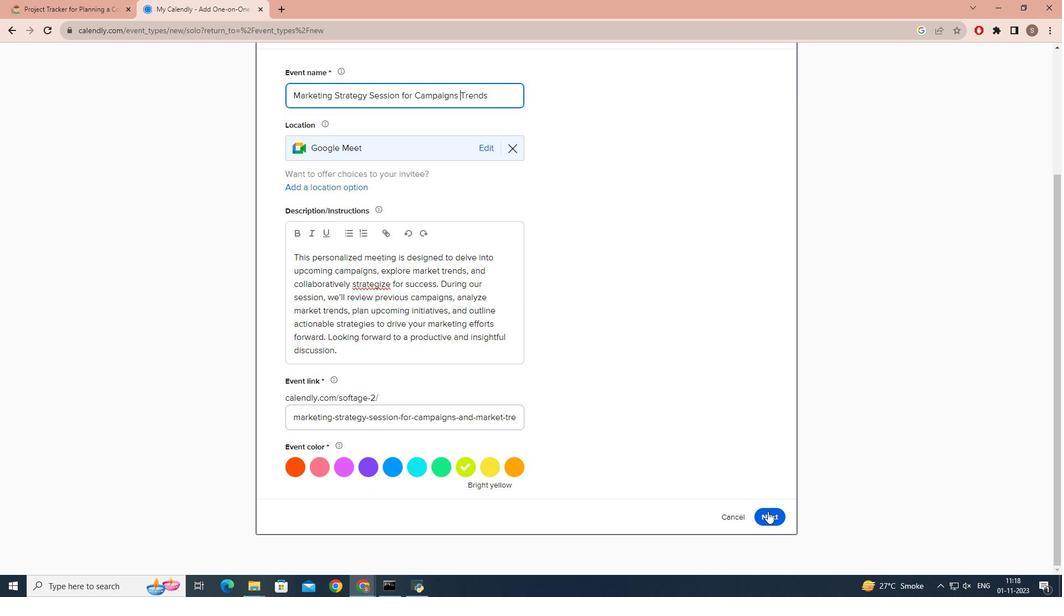 
Action: Mouse pressed left at (767, 511)
Screenshot: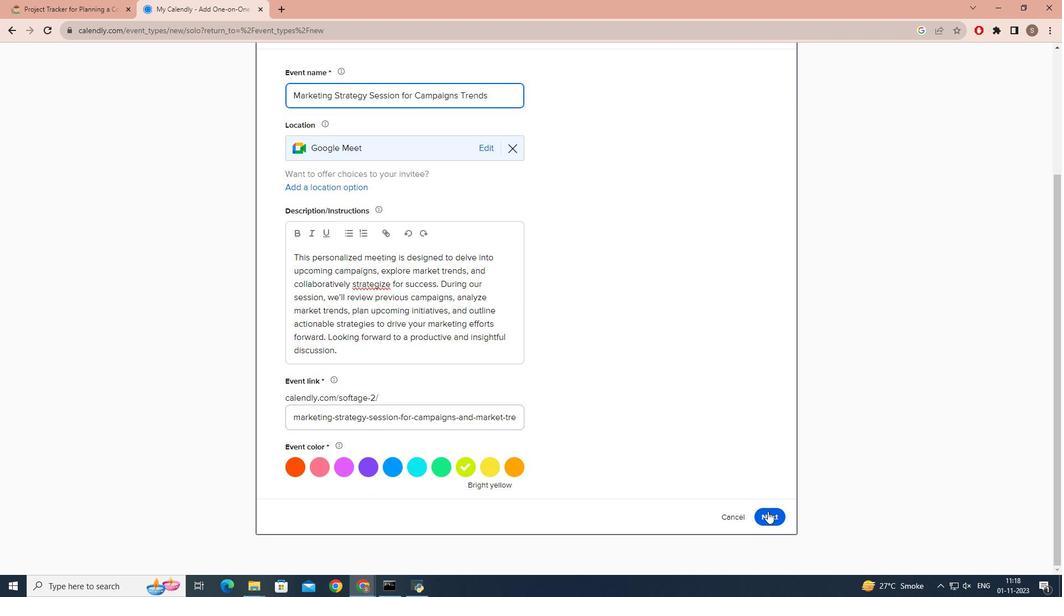 
Action: Mouse moved to (393, 302)
Screenshot: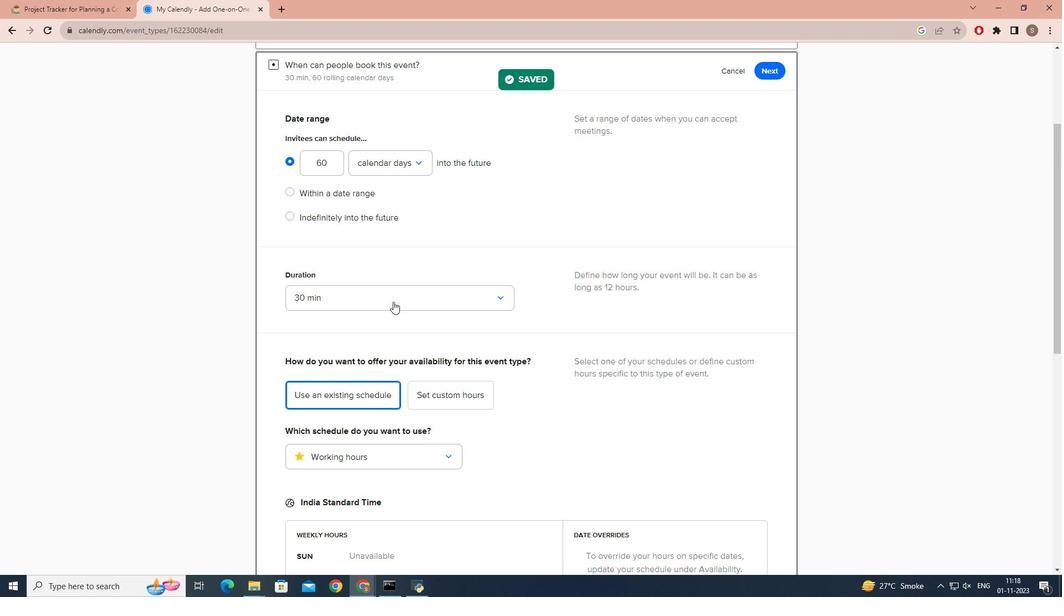 
Action: Mouse pressed left at (393, 302)
Screenshot: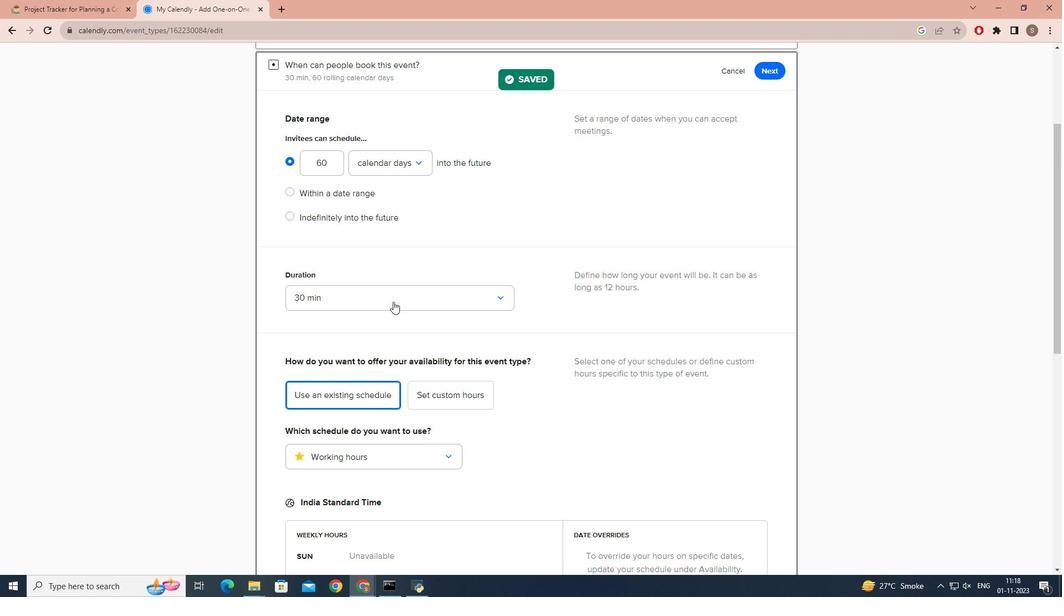 
Action: Mouse moved to (330, 417)
Screenshot: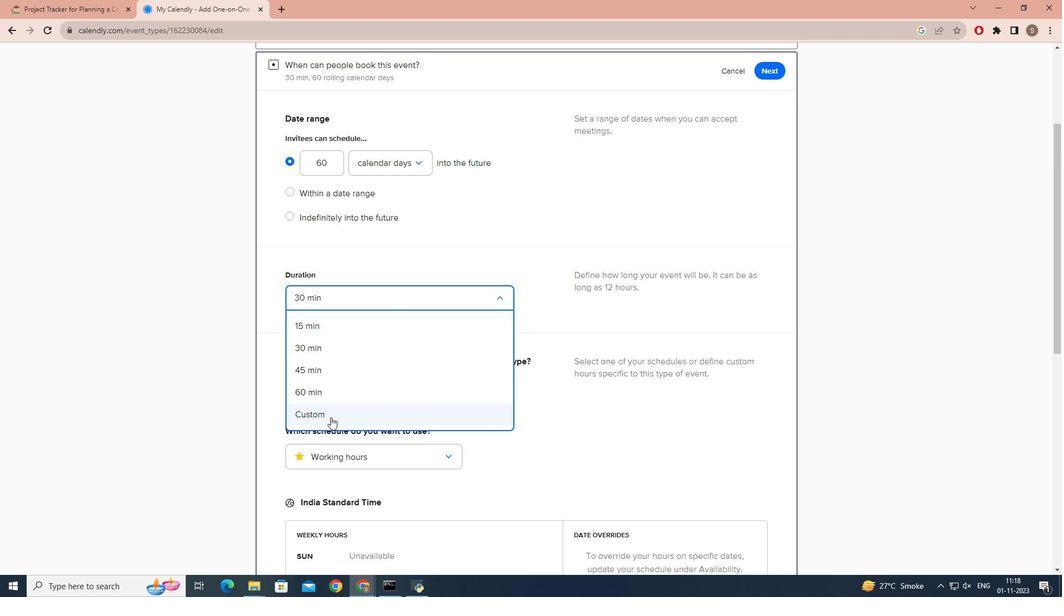 
Action: Mouse pressed left at (330, 417)
Screenshot: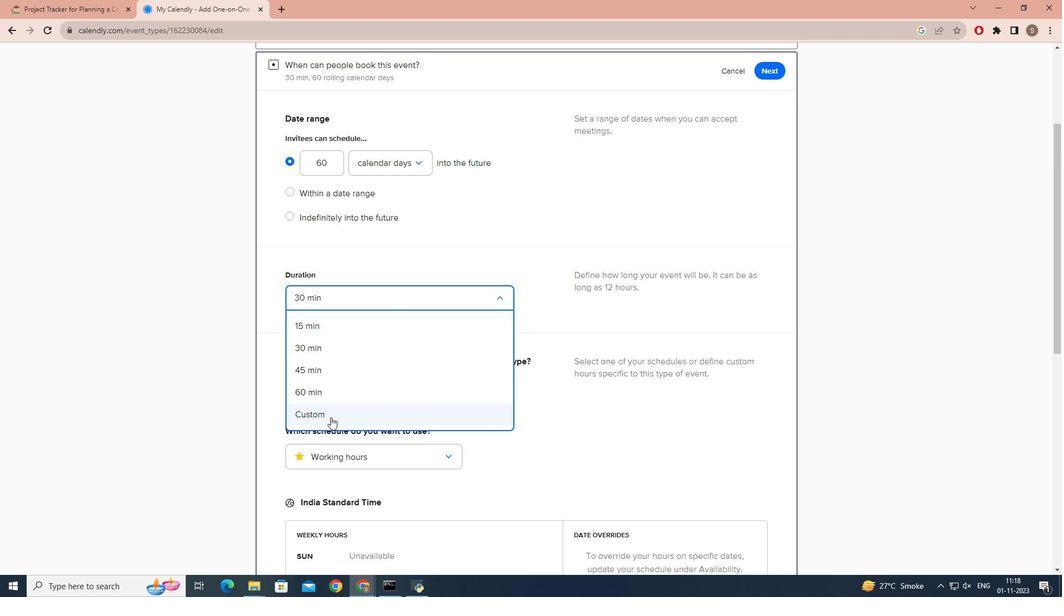 
Action: Mouse moved to (368, 330)
Screenshot: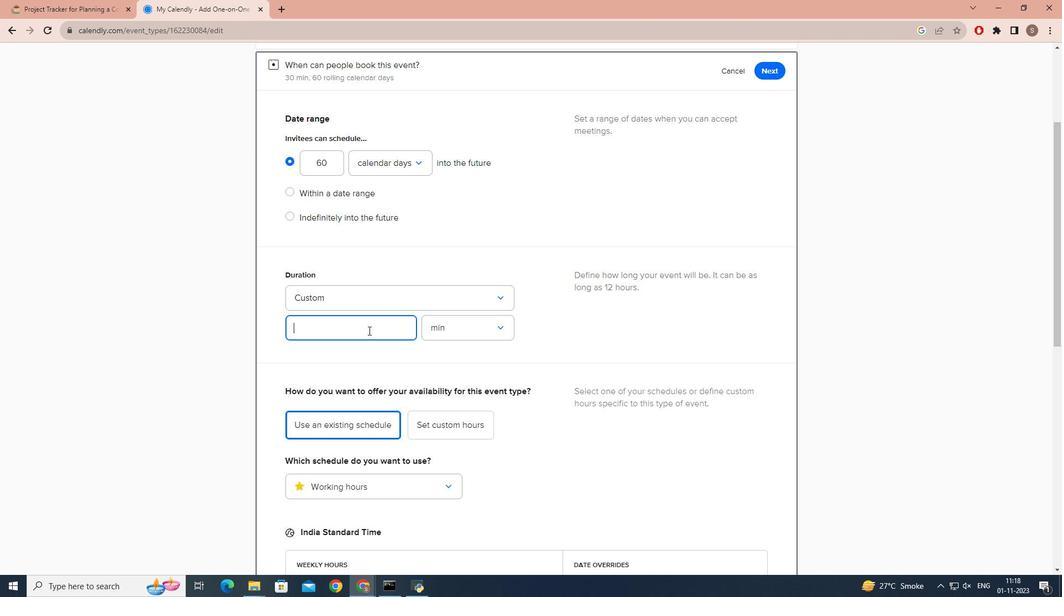 
Action: Key pressed 75
Screenshot: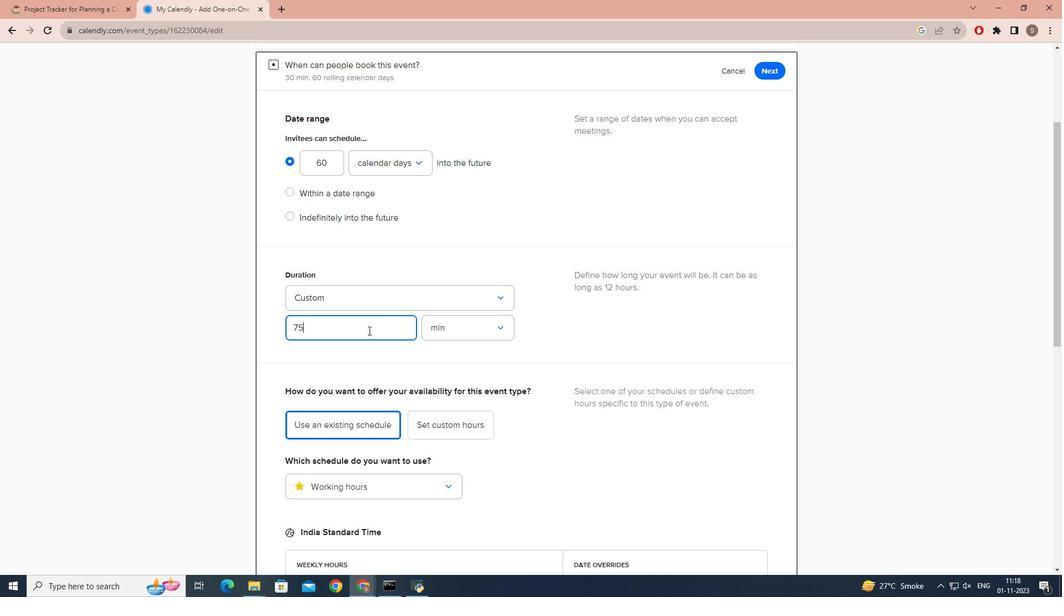 
Action: Mouse moved to (770, 64)
Screenshot: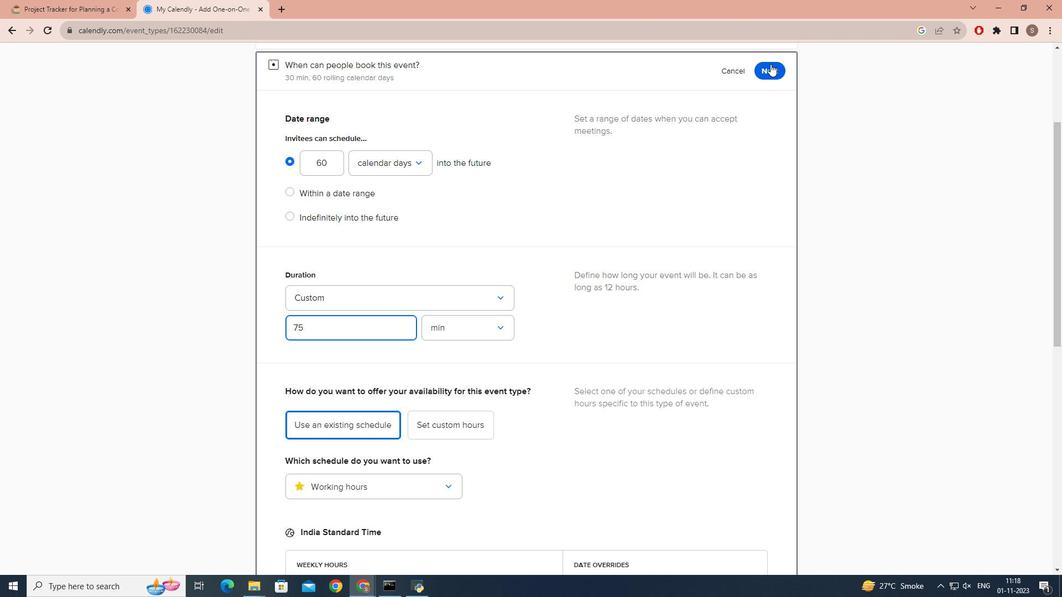 
Action: Mouse pressed left at (770, 64)
Screenshot: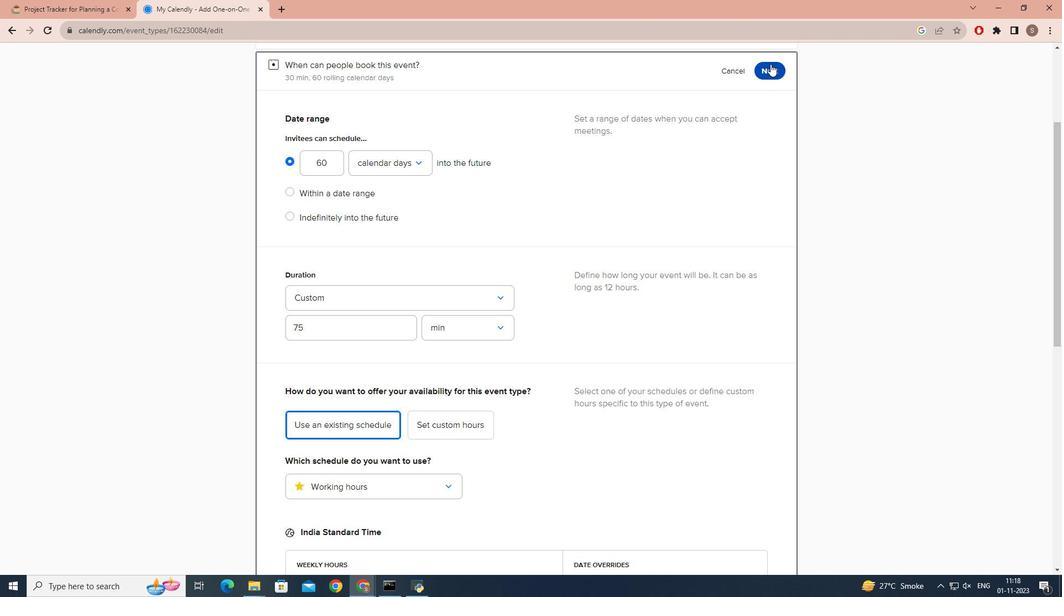 
Action: Mouse moved to (648, 184)
Screenshot: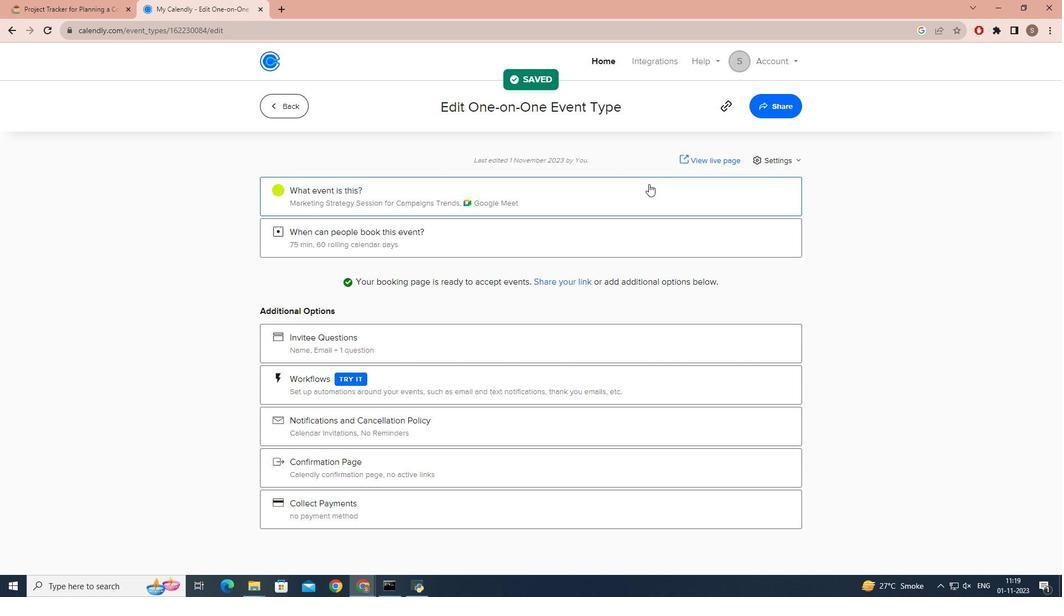 
